 Task: Add an event with the title Second Presentation Finalization and Rehearsal Session, date '2024/05/25', time 9:40 AM to 11:40 AMand add a description: The Sales Techniques training session is a comprehensive and interactive workshop designed to equip sales professionals with effective strategies, skills, and tactics to enhance their sales performance and achieve greater success in their roles. This session focuses on developing a deep understanding of customer needs, building strong relationships, and closing deals through persuasive and customer-centric approaches., put the event into Red category . Add location for the event as: 123 Calle Serrano, Madrid, Spain, logged in from the account softage.9@softage.netand send the event invitation to softage.4@softage.net with CC to  softage.5@softage.net. Set a reminder for the event 1 hour before
Action: Mouse moved to (119, 149)
Screenshot: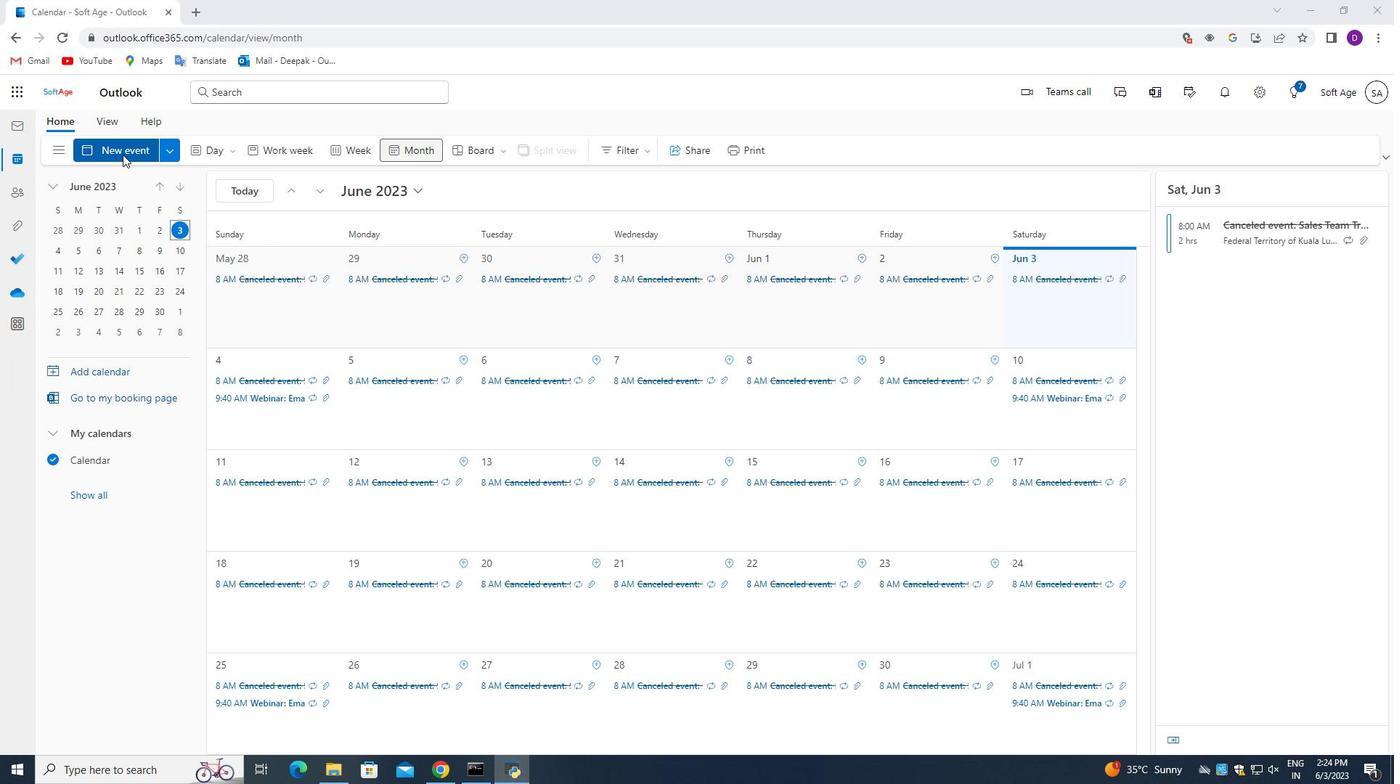 
Action: Mouse pressed left at (119, 149)
Screenshot: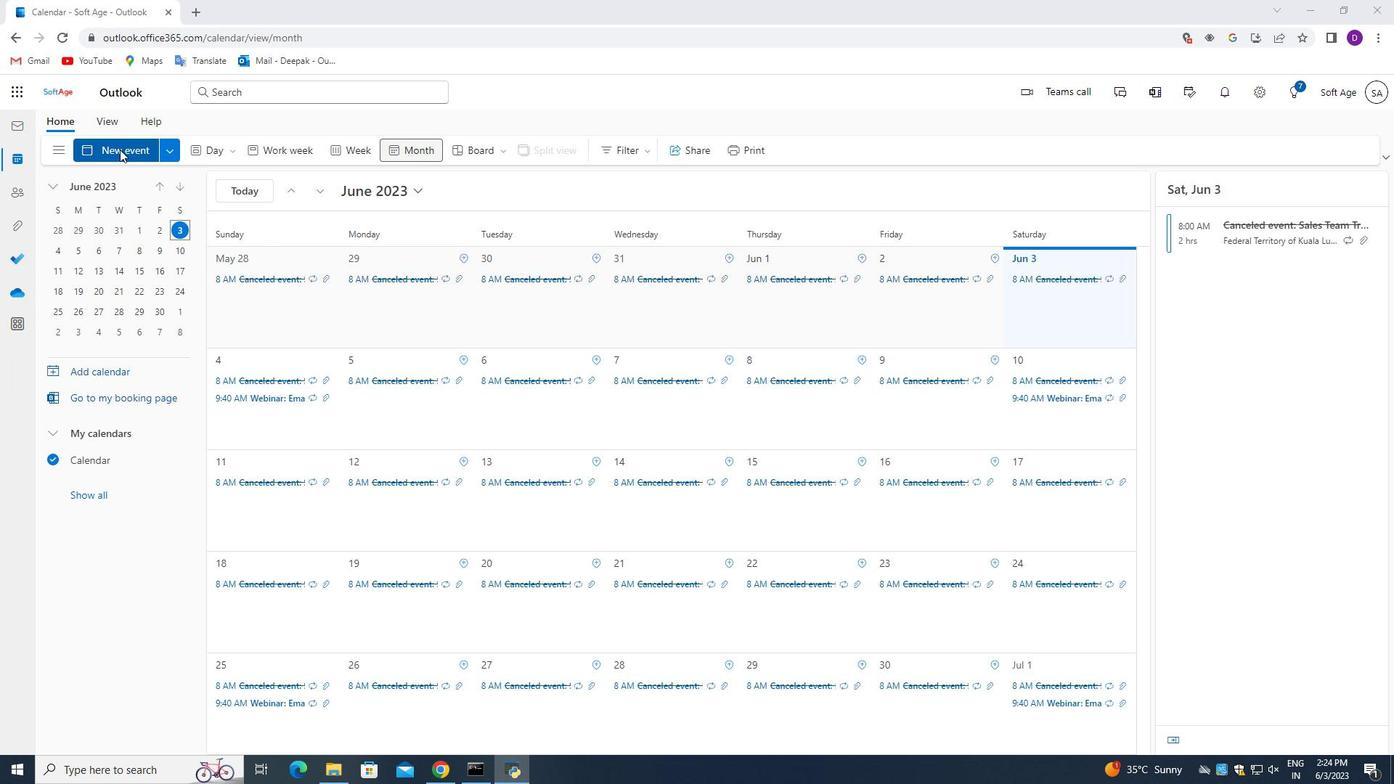 
Action: Mouse moved to (469, 557)
Screenshot: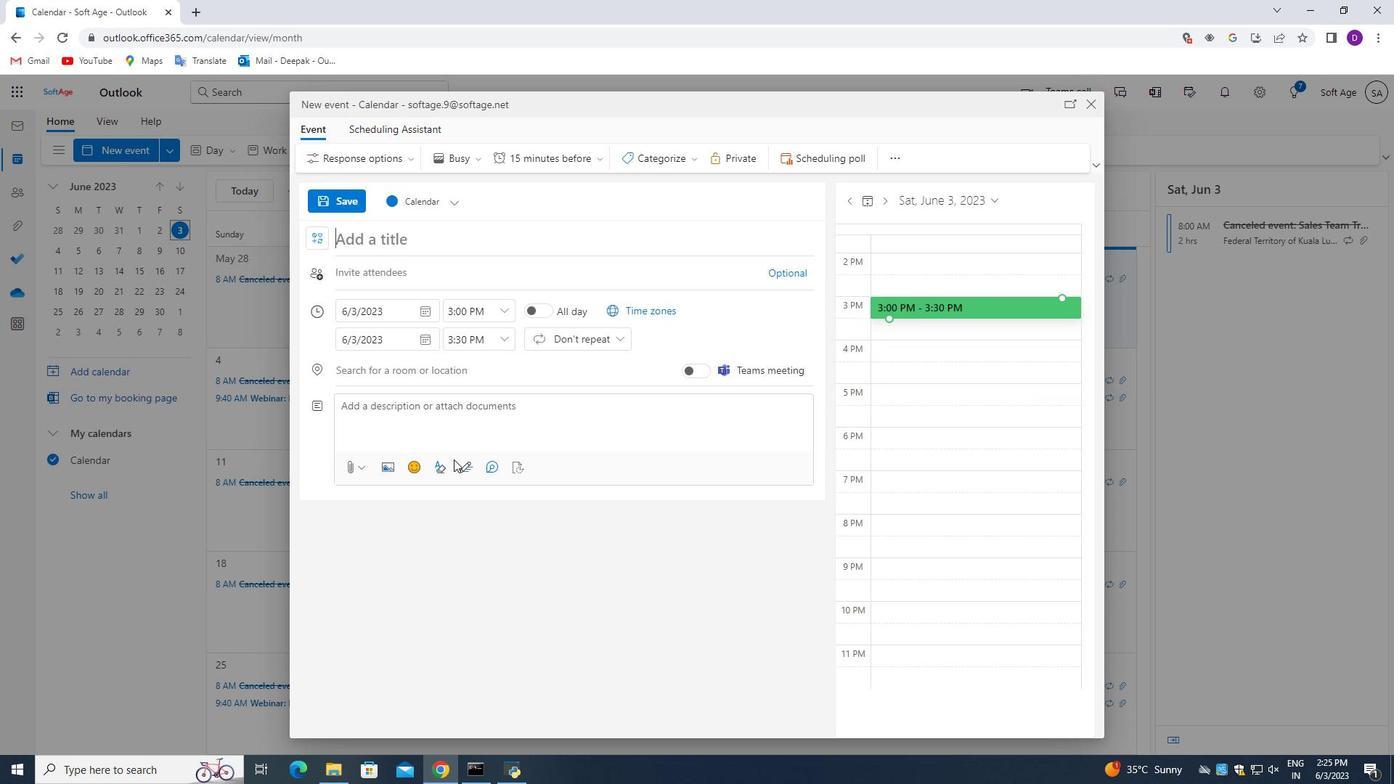 
Action: Key pressed <Key.shift_r>Sc<Key.backspace>econd<Key.space><Key.shift>Presentation<Key.space><Key.shift_r>Finalization<Key.space>and<Key.space><Key.shift_r>Rehearsal<Key.space><Key.shift_r>Session
Screenshot: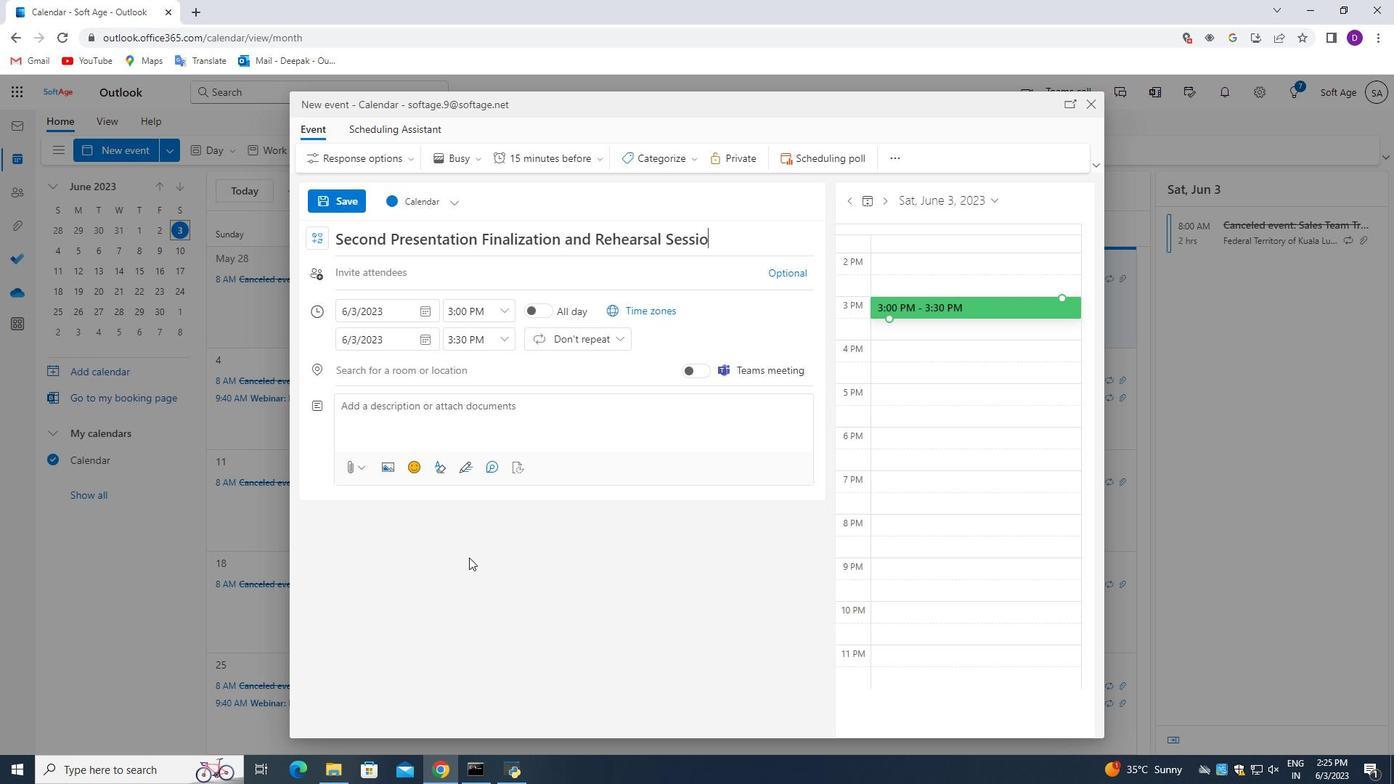 
Action: Mouse moved to (422, 314)
Screenshot: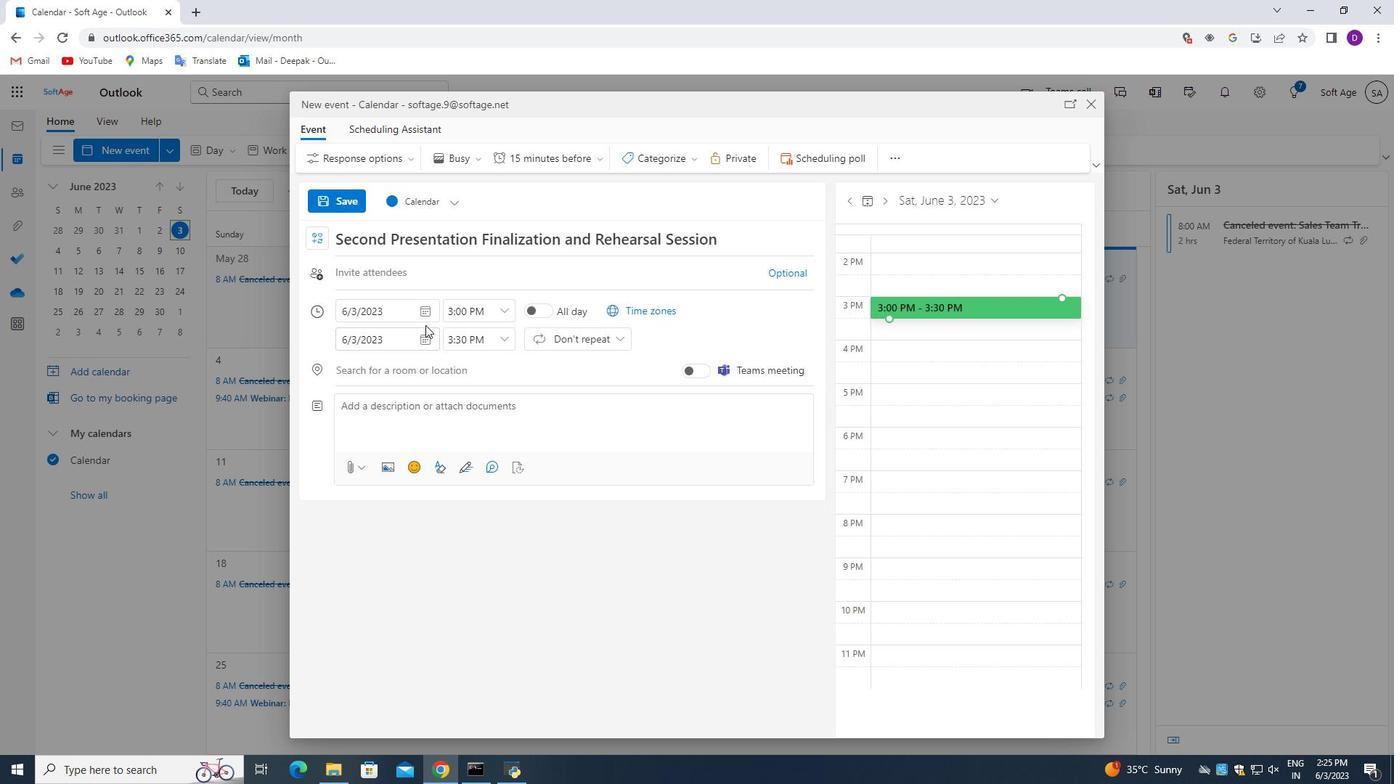 
Action: Mouse pressed left at (422, 314)
Screenshot: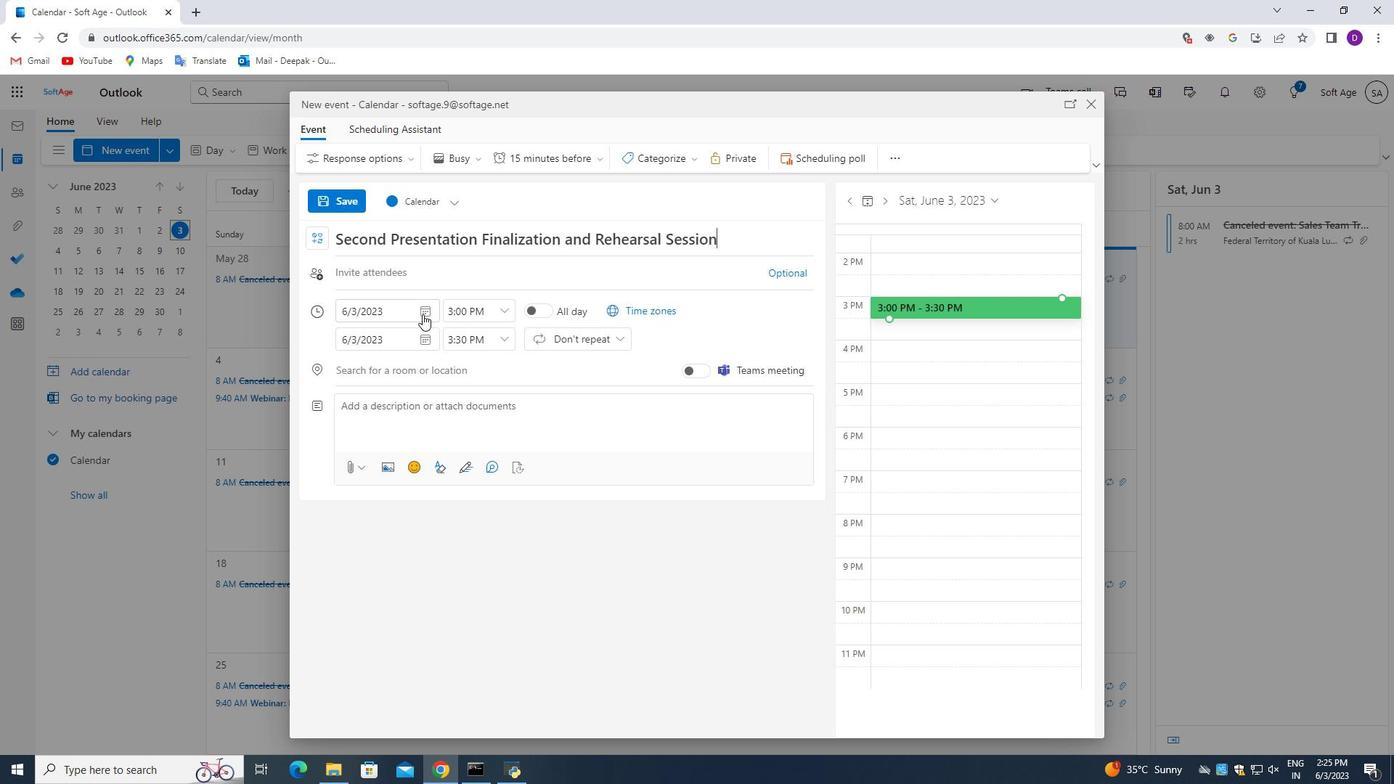 
Action: Mouse moved to (386, 343)
Screenshot: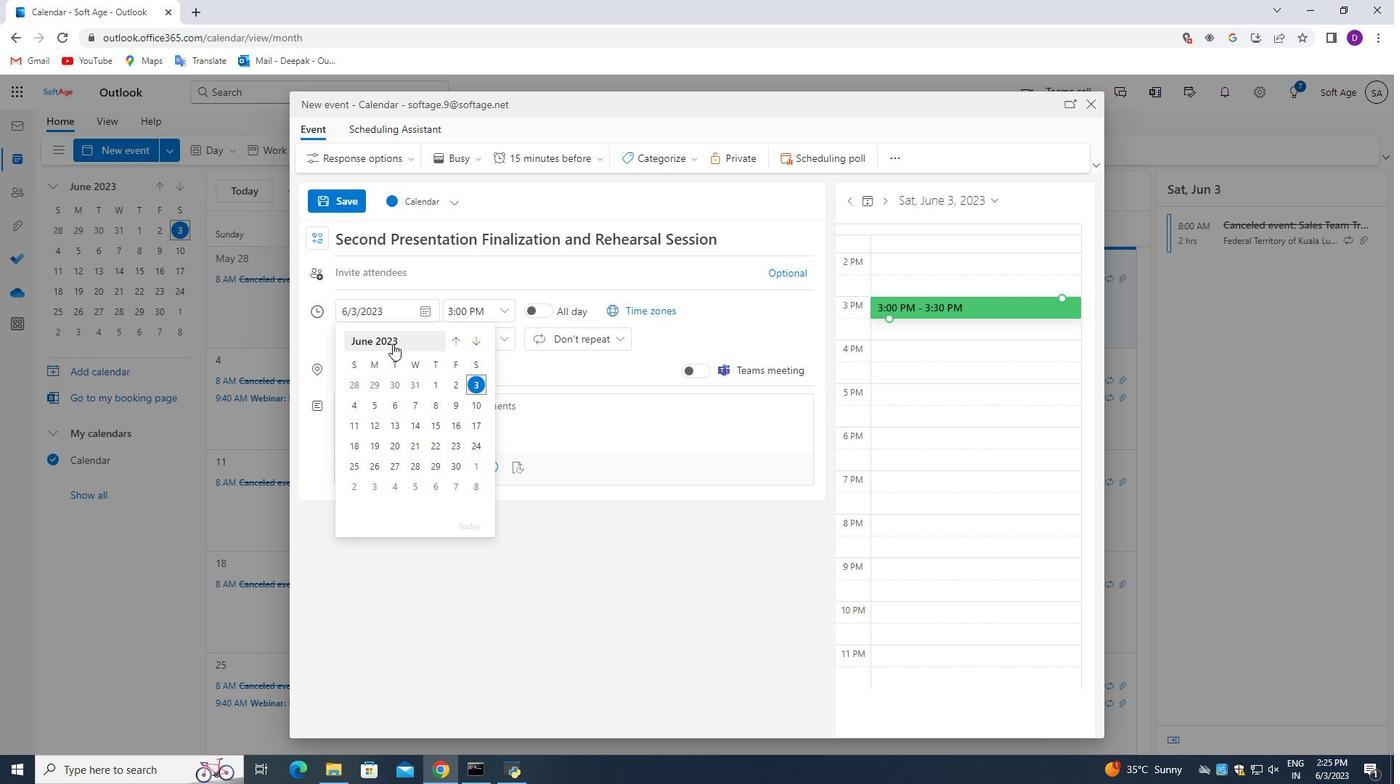 
Action: Mouse pressed left at (386, 343)
Screenshot: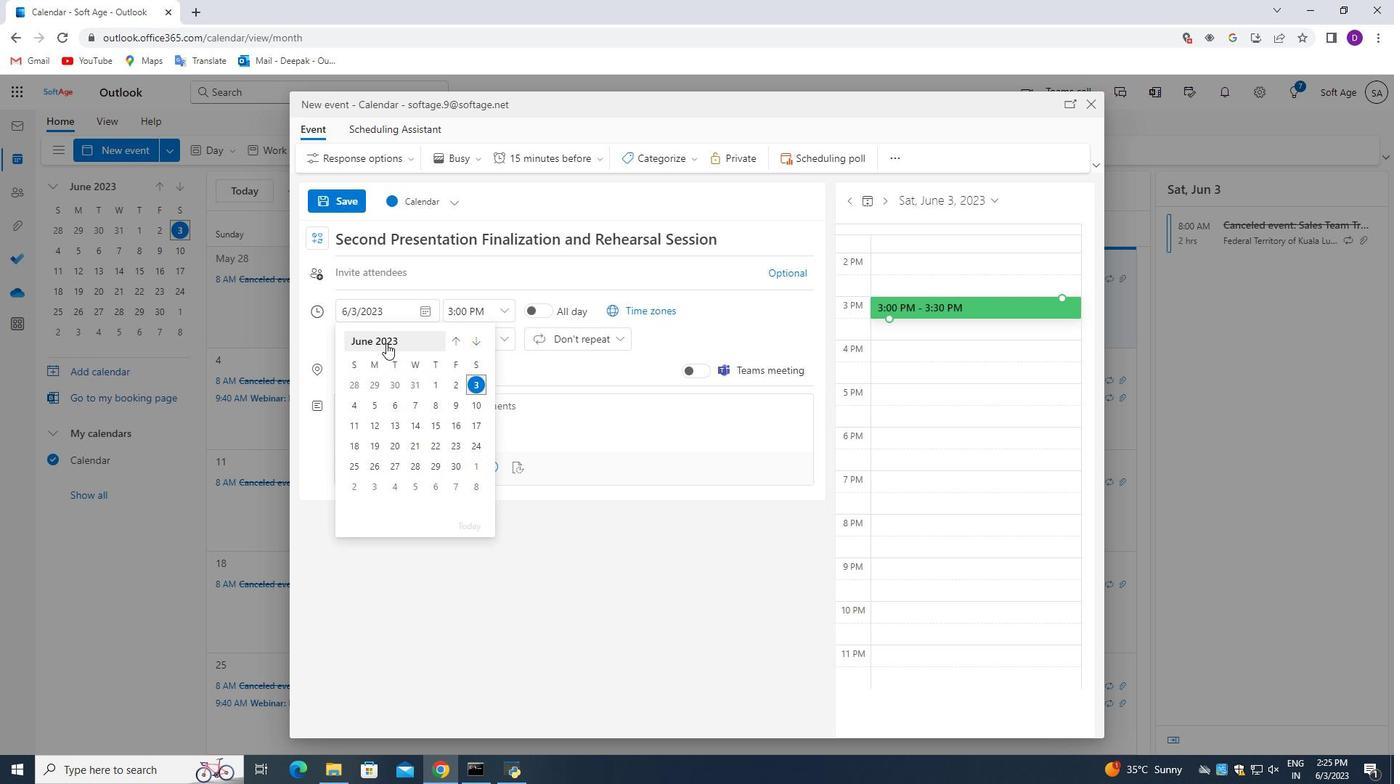 
Action: Mouse moved to (471, 349)
Screenshot: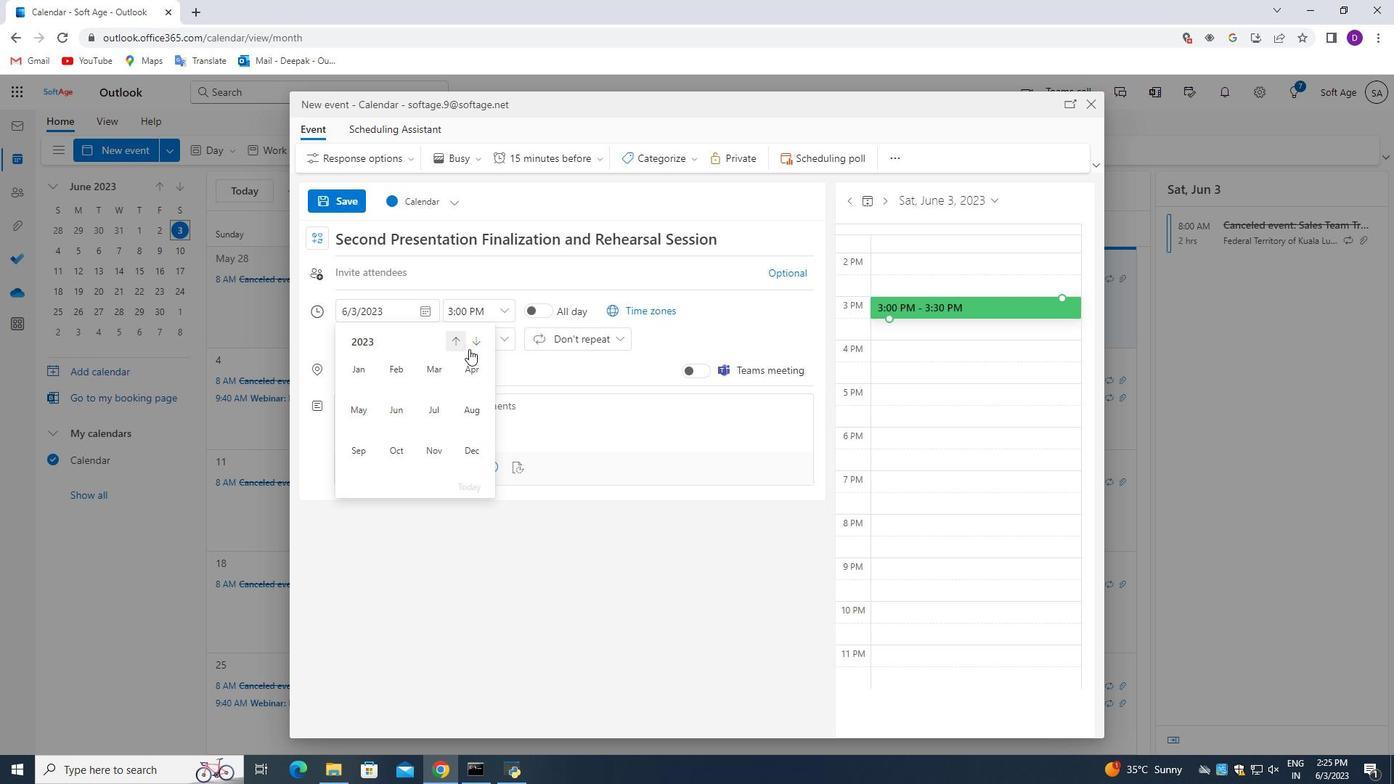 
Action: Mouse pressed left at (471, 349)
Screenshot: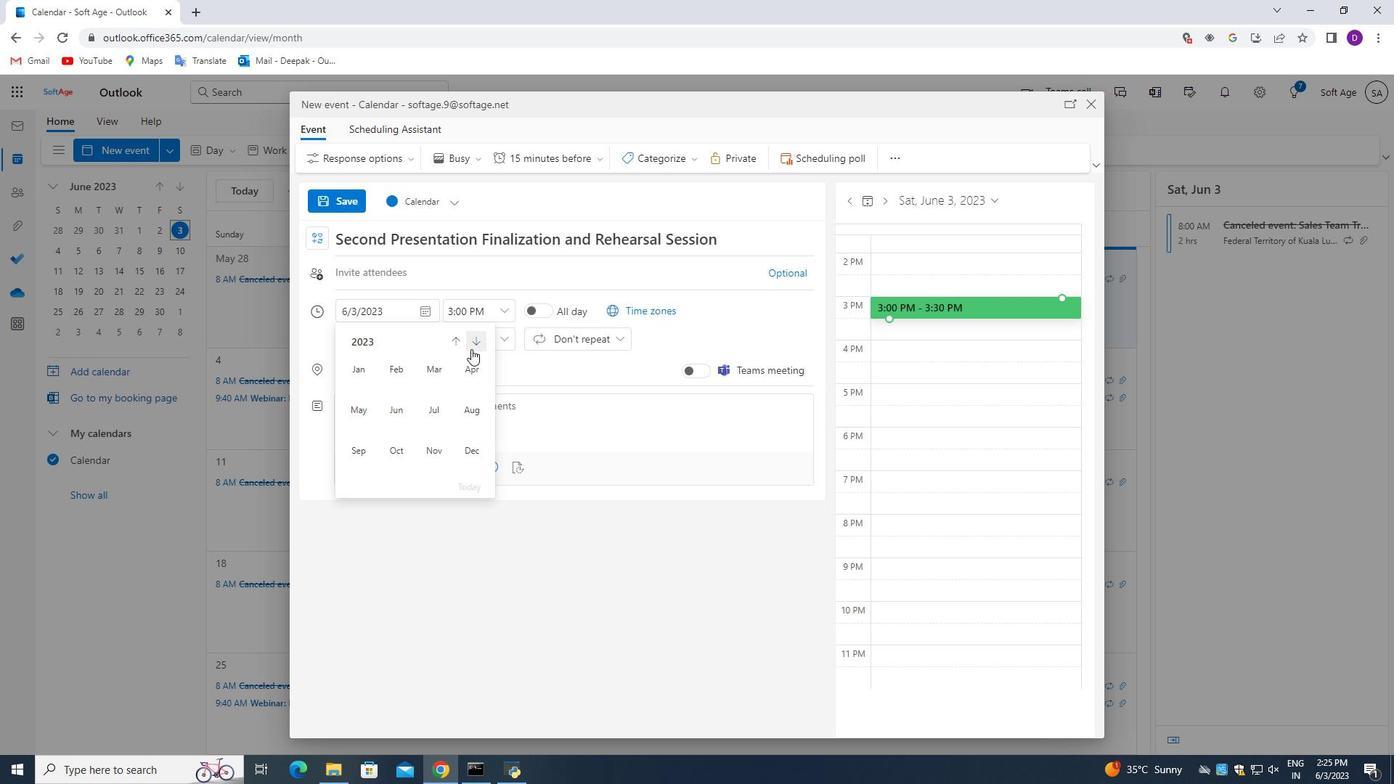 
Action: Mouse moved to (359, 409)
Screenshot: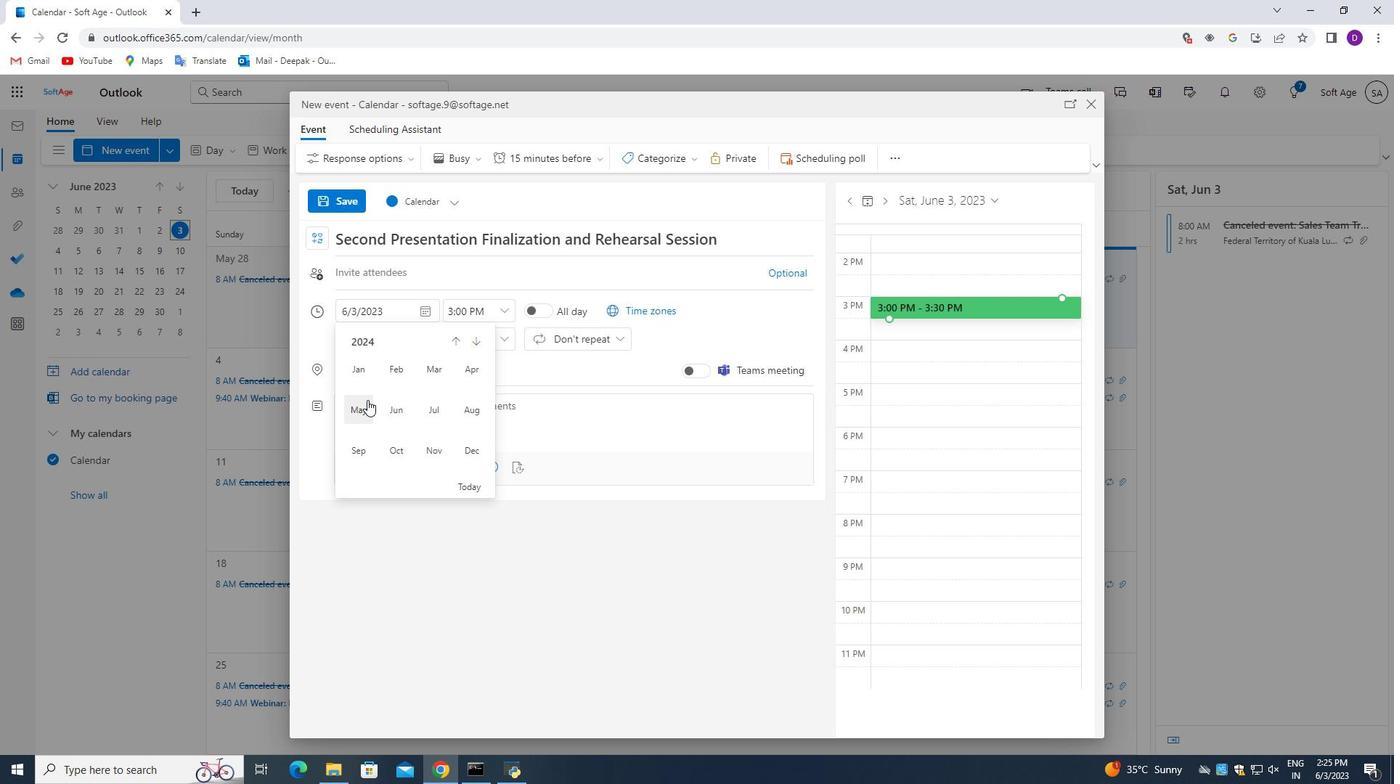 
Action: Mouse pressed left at (359, 409)
Screenshot: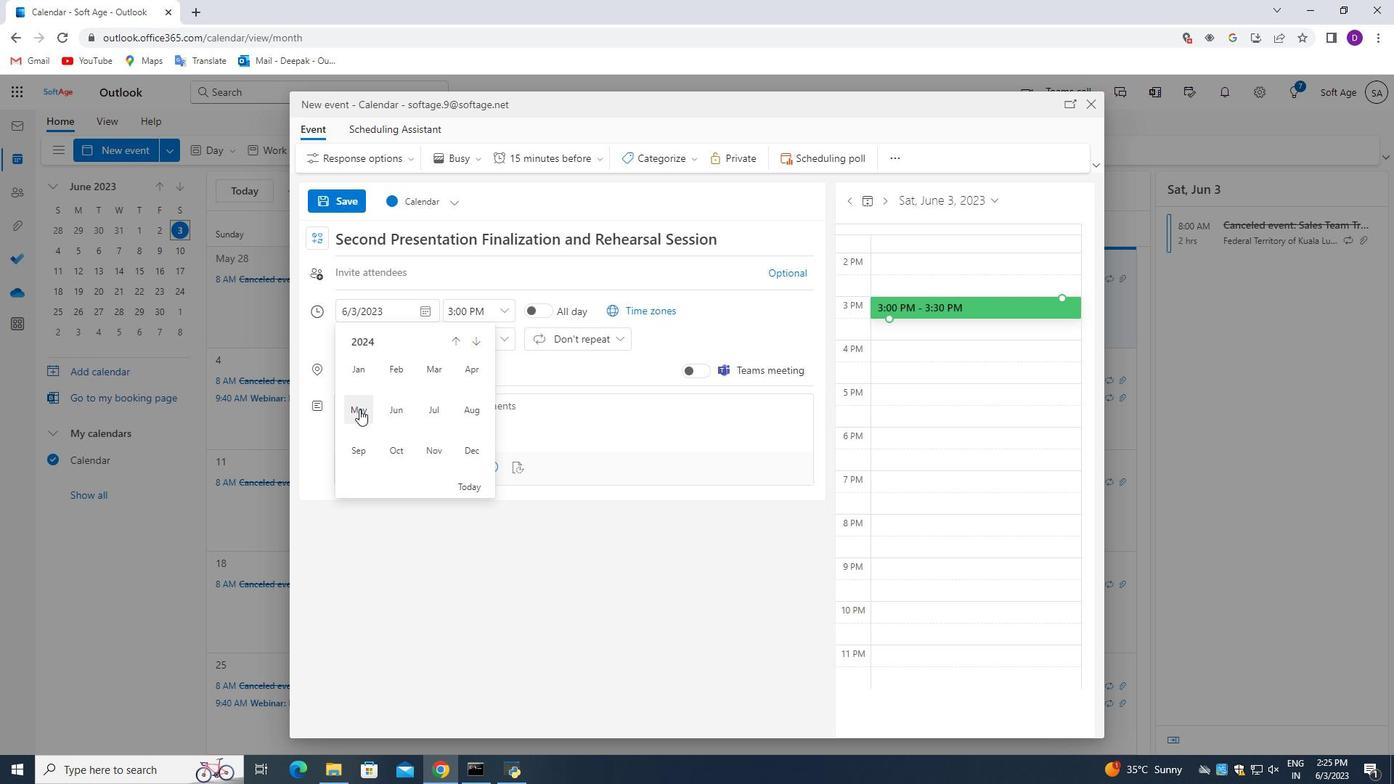 
Action: Mouse moved to (471, 447)
Screenshot: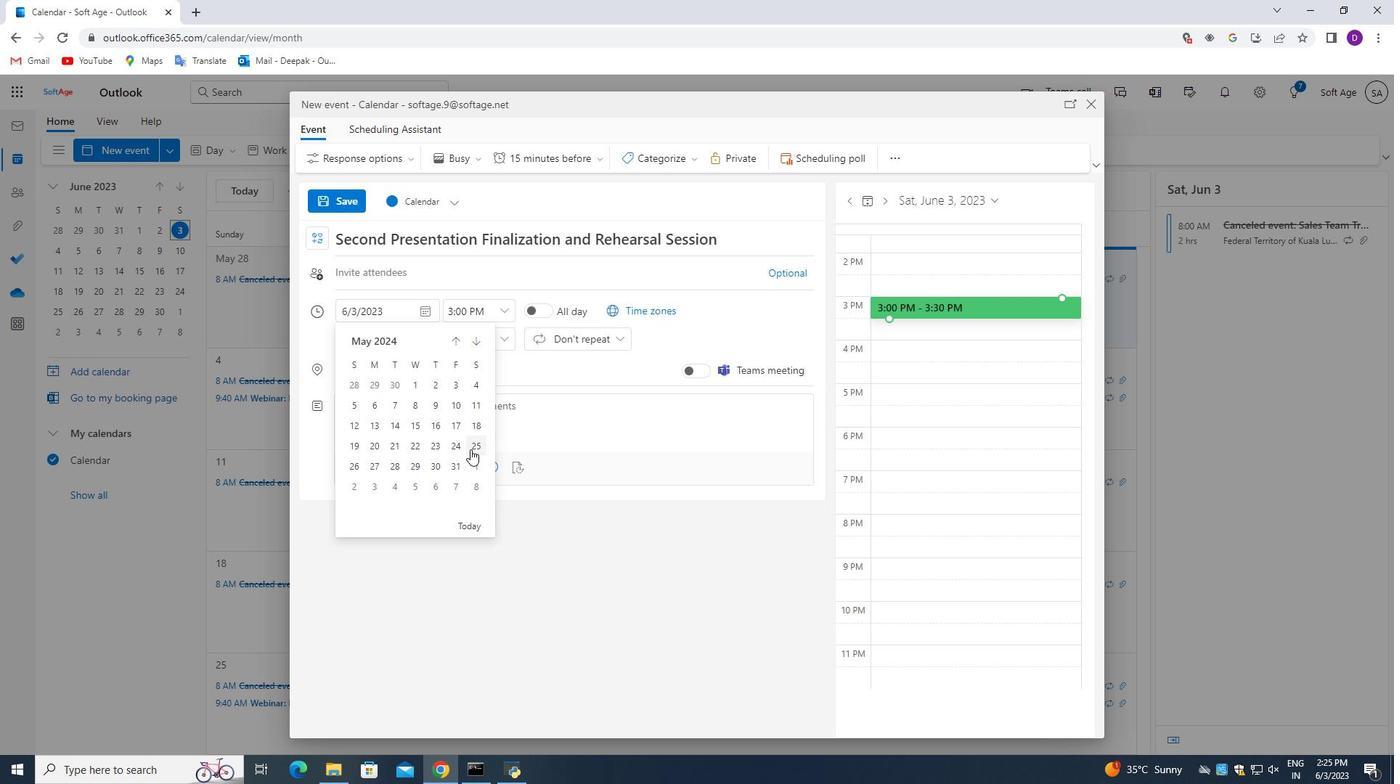 
Action: Mouse pressed left at (471, 447)
Screenshot: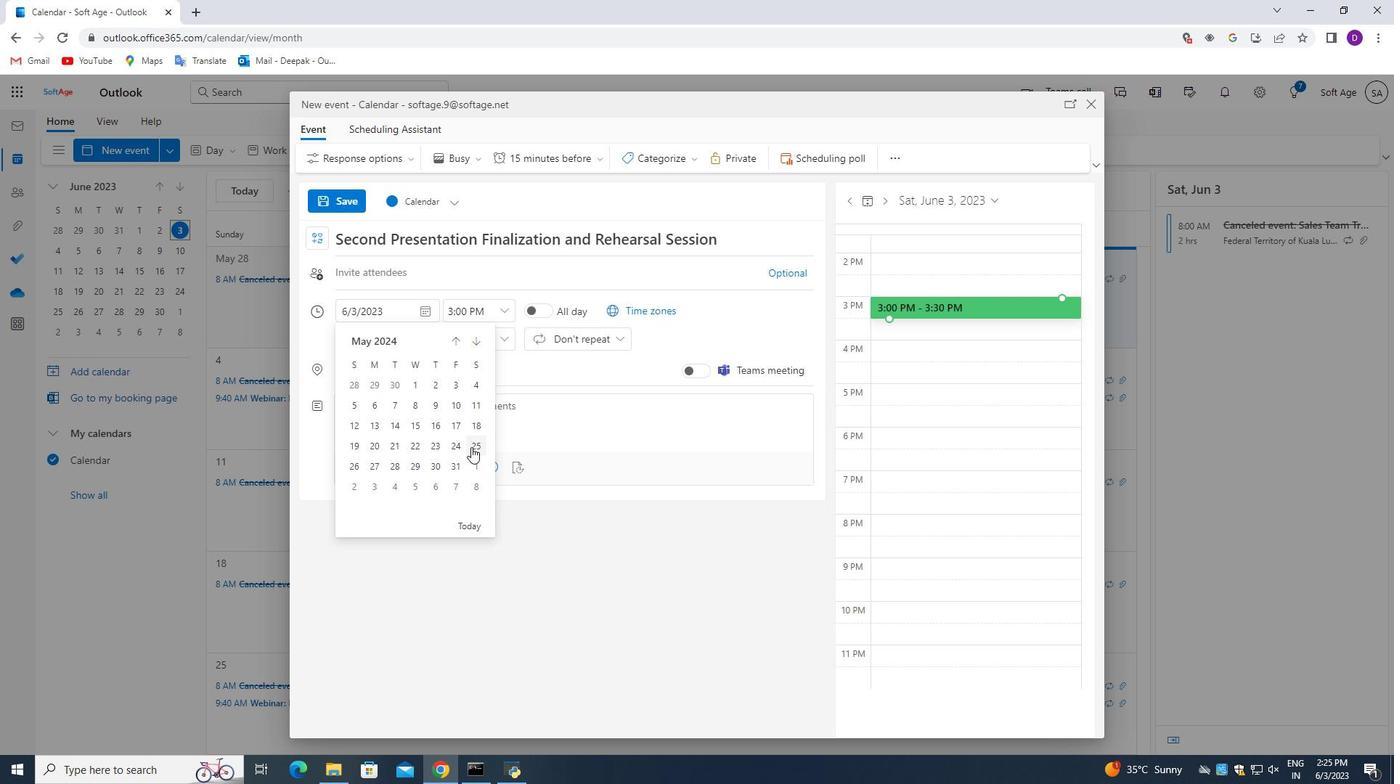 
Action: Mouse moved to (459, 312)
Screenshot: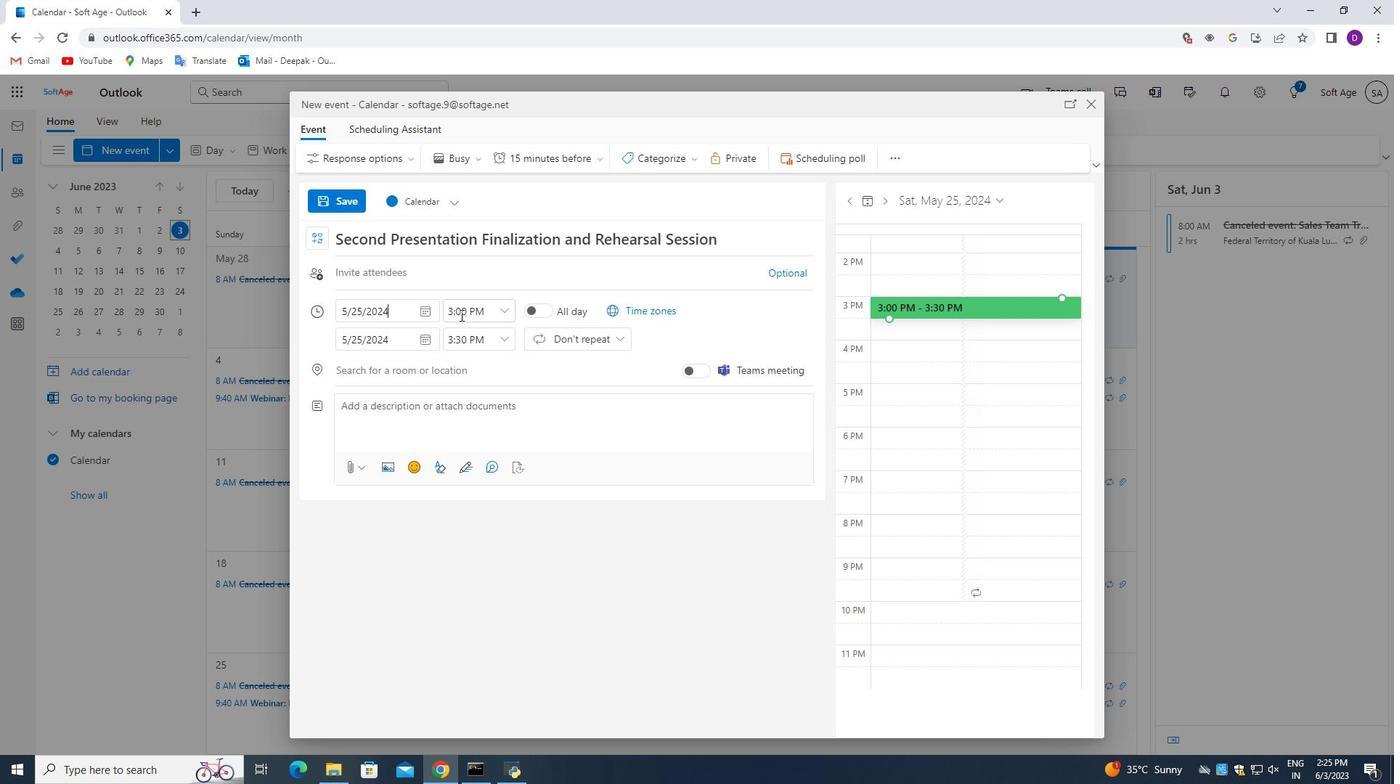 
Action: Mouse pressed left at (459, 312)
Screenshot: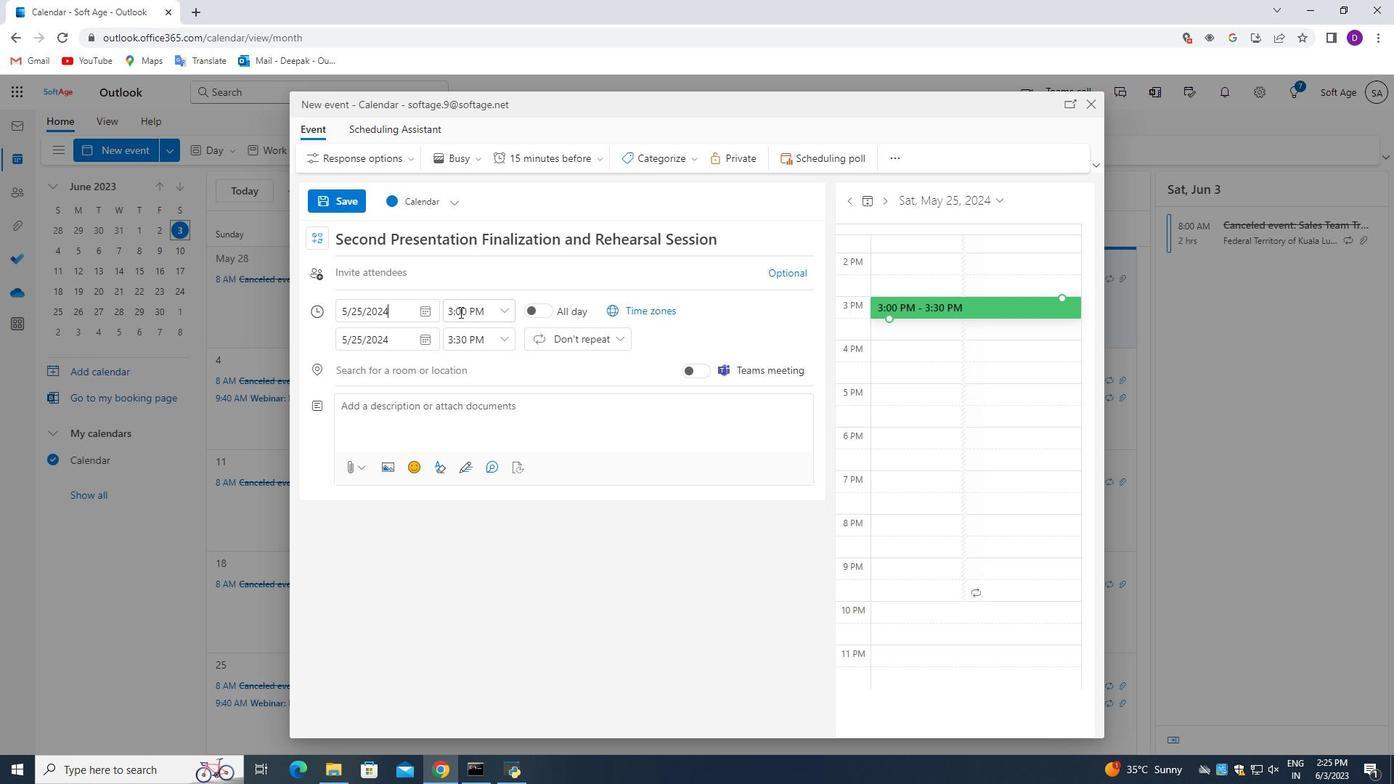 
Action: Mouse moved to (453, 312)
Screenshot: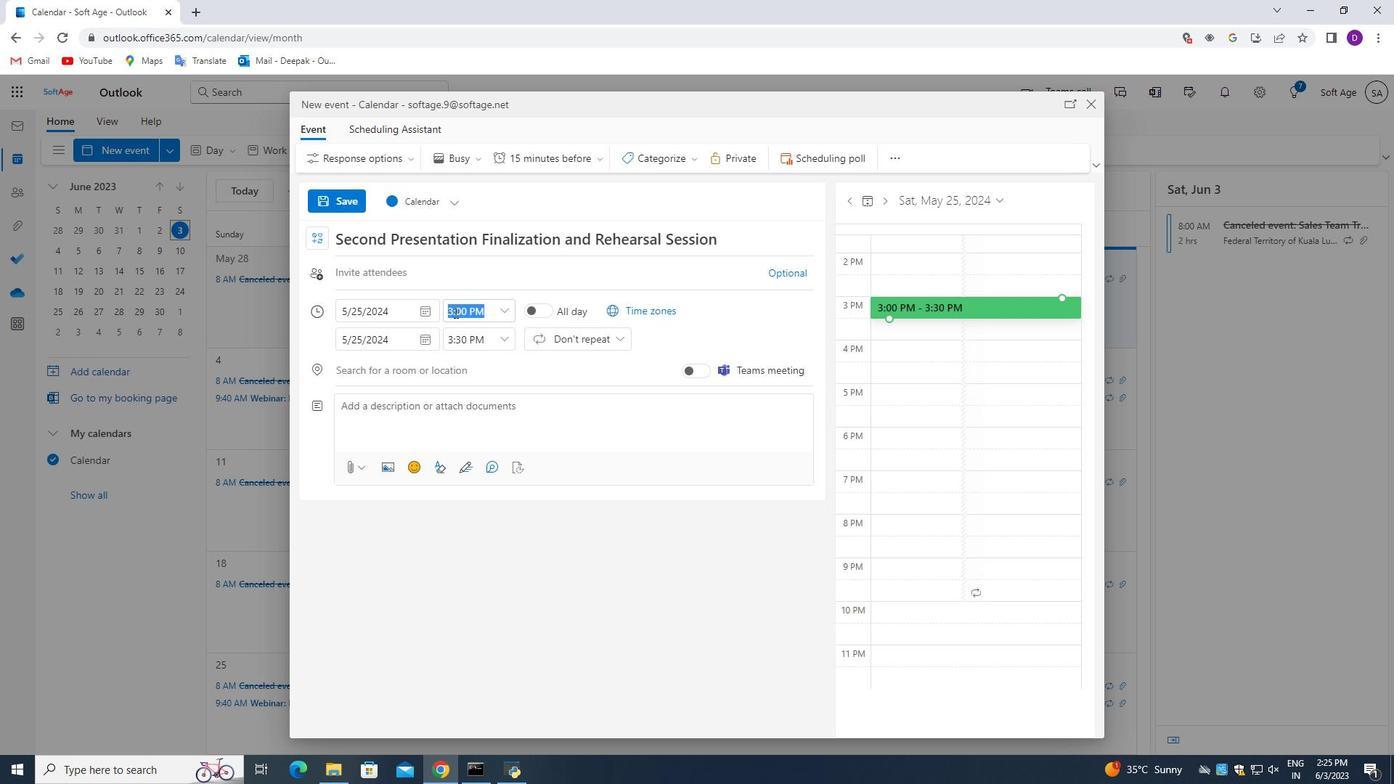 
Action: Mouse pressed left at (453, 312)
Screenshot: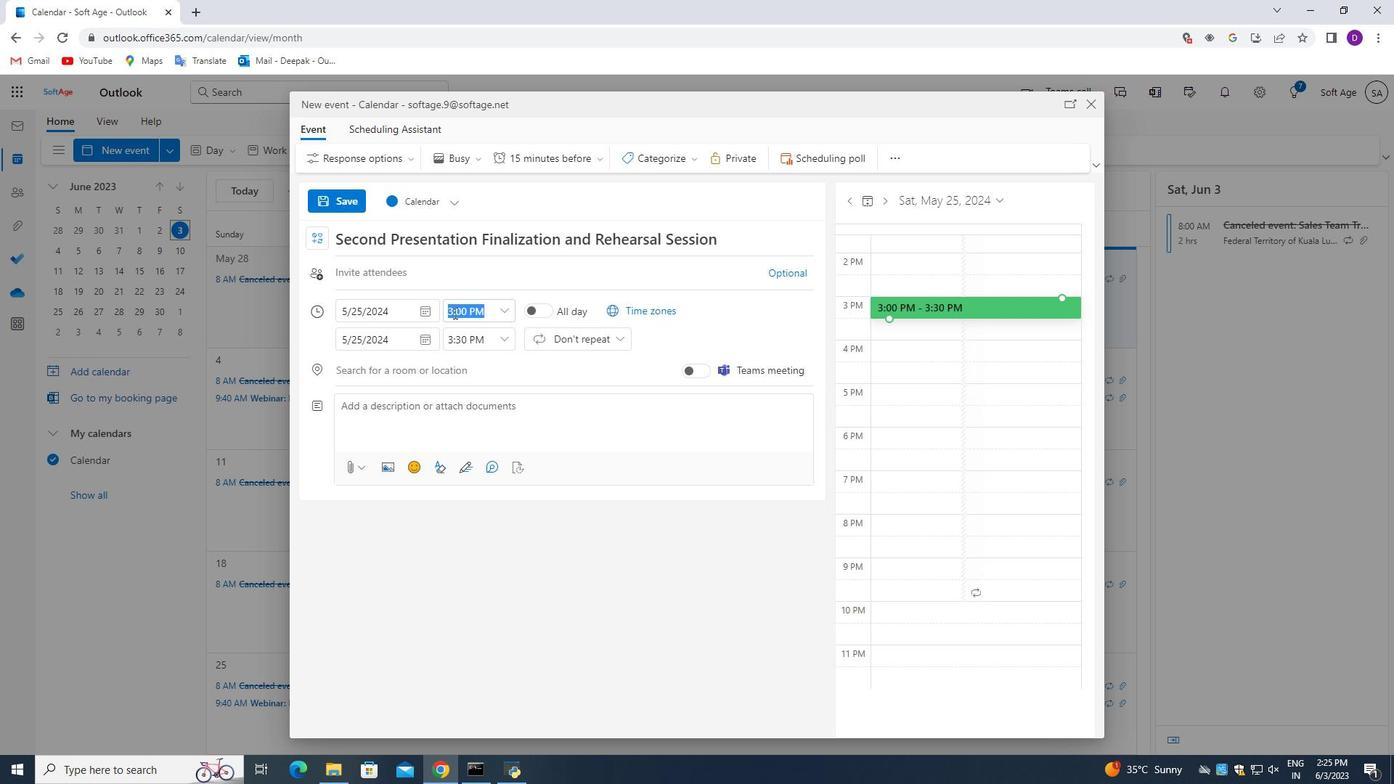 
Action: Mouse moved to (470, 339)
Screenshot: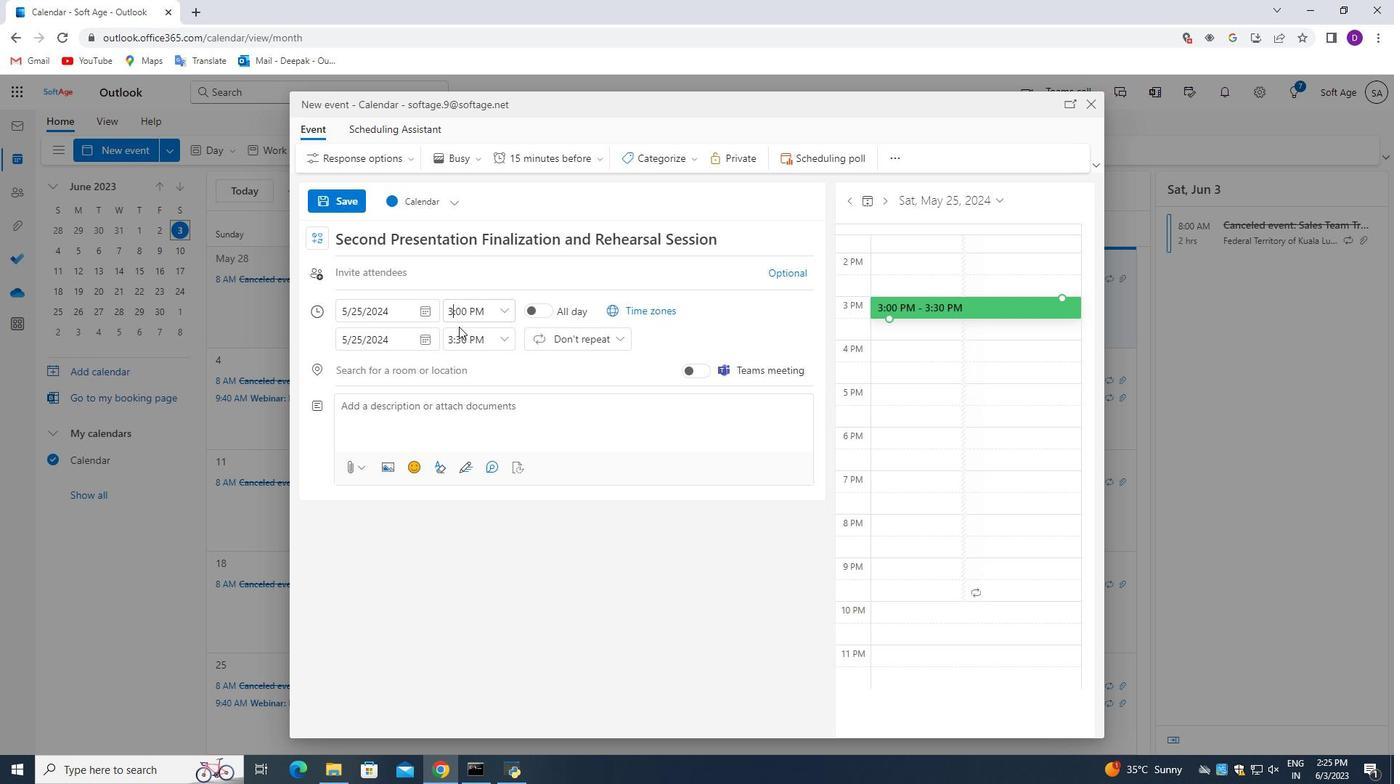 
Action: Key pressed <Key.backspace>9<Key.right><Key.right><Key.right><Key.backspace><Key.backspace>40<Key.right><Key.right><Key.backspace><Key.shift_r>A
Screenshot: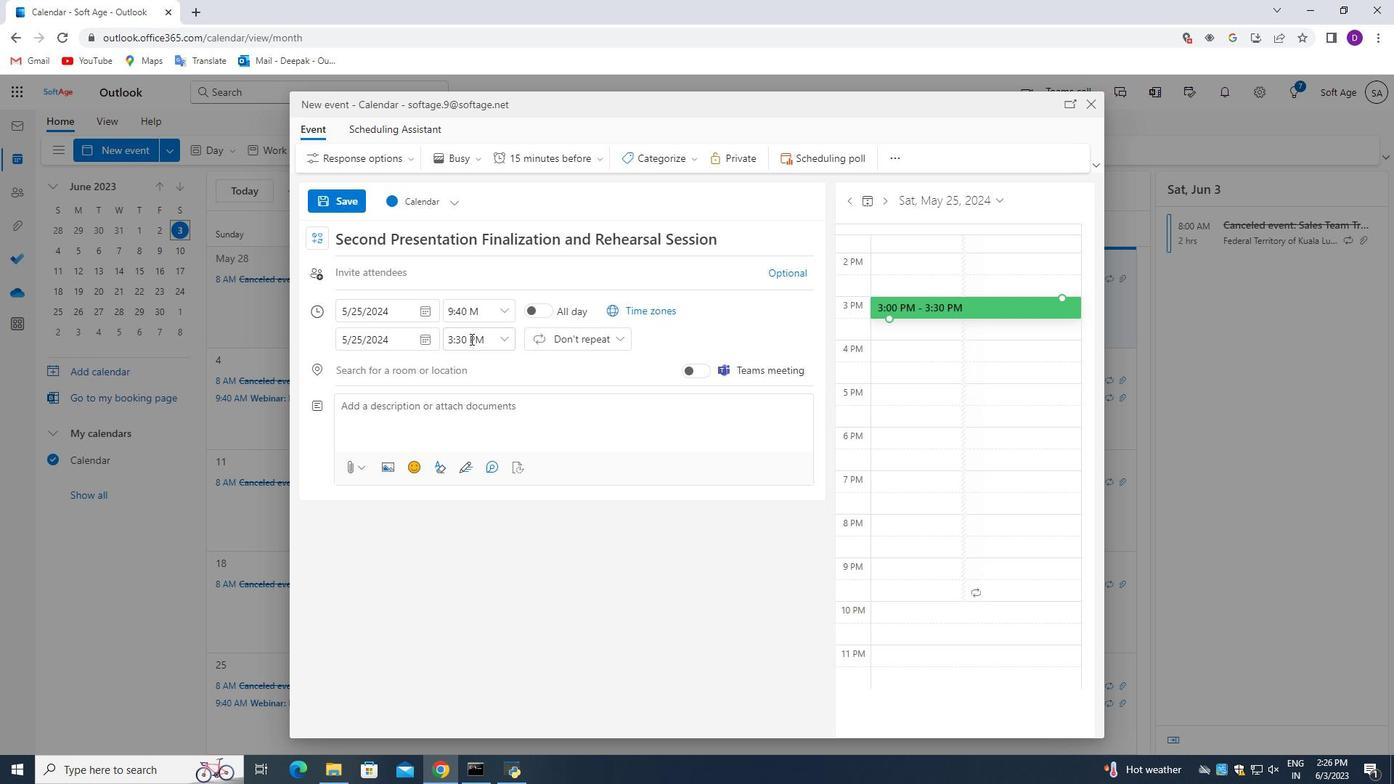 
Action: Mouse moved to (452, 338)
Screenshot: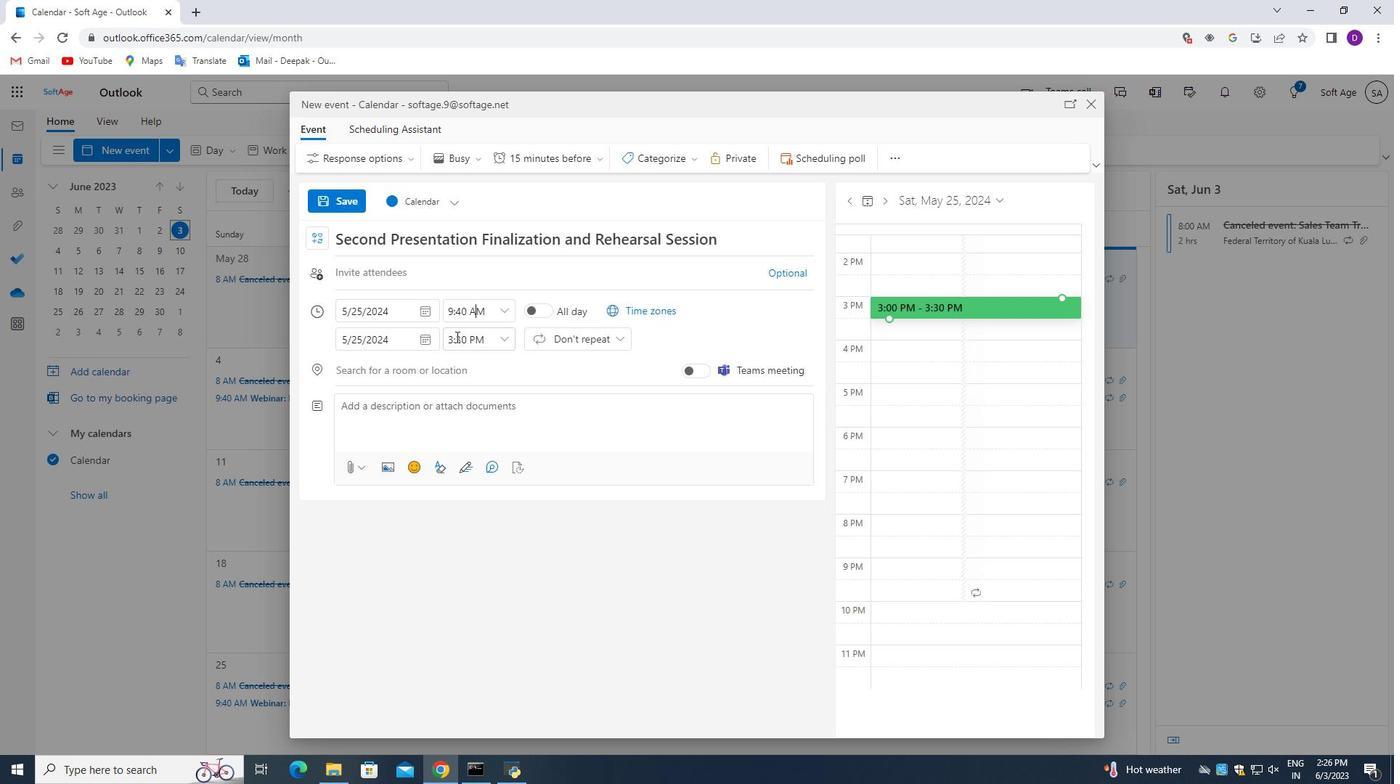 
Action: Mouse pressed left at (452, 338)
Screenshot: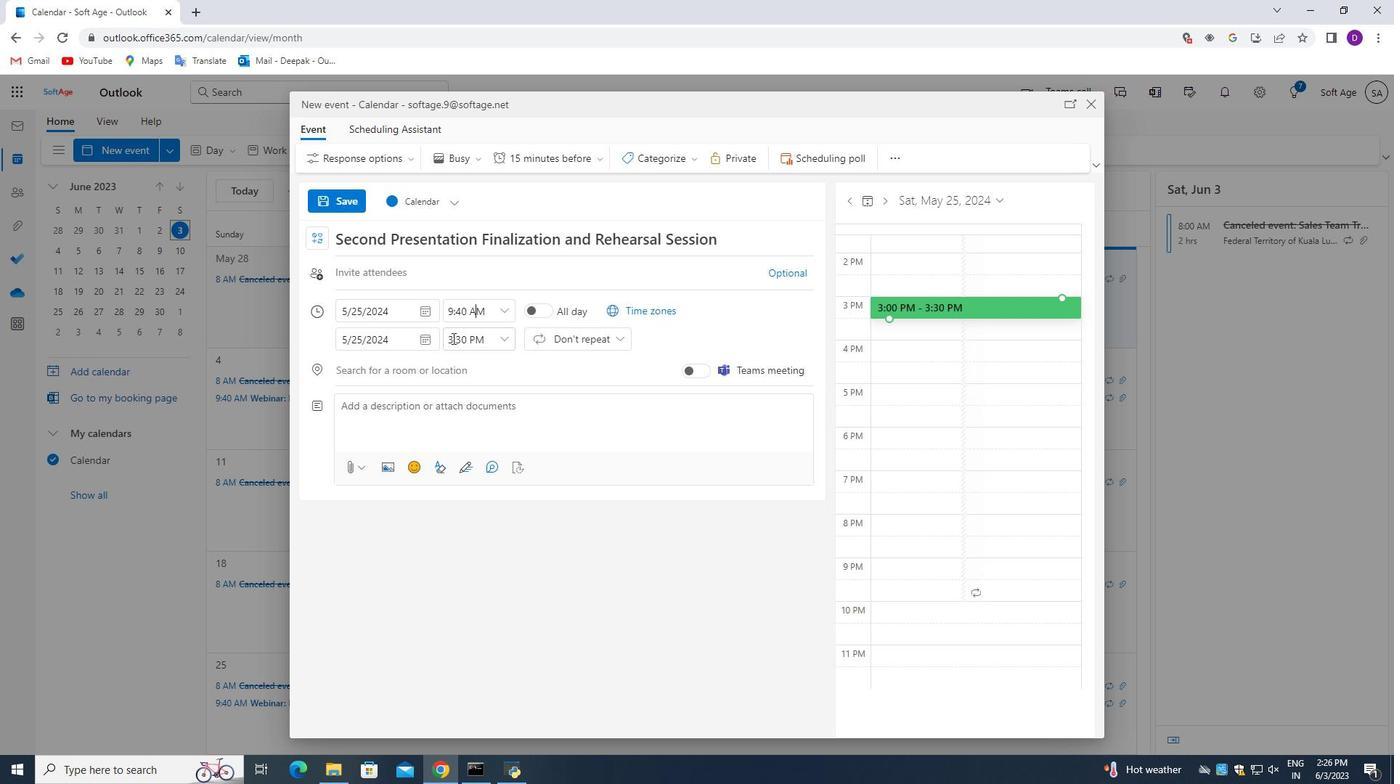 
Action: Mouse pressed left at (452, 338)
Screenshot: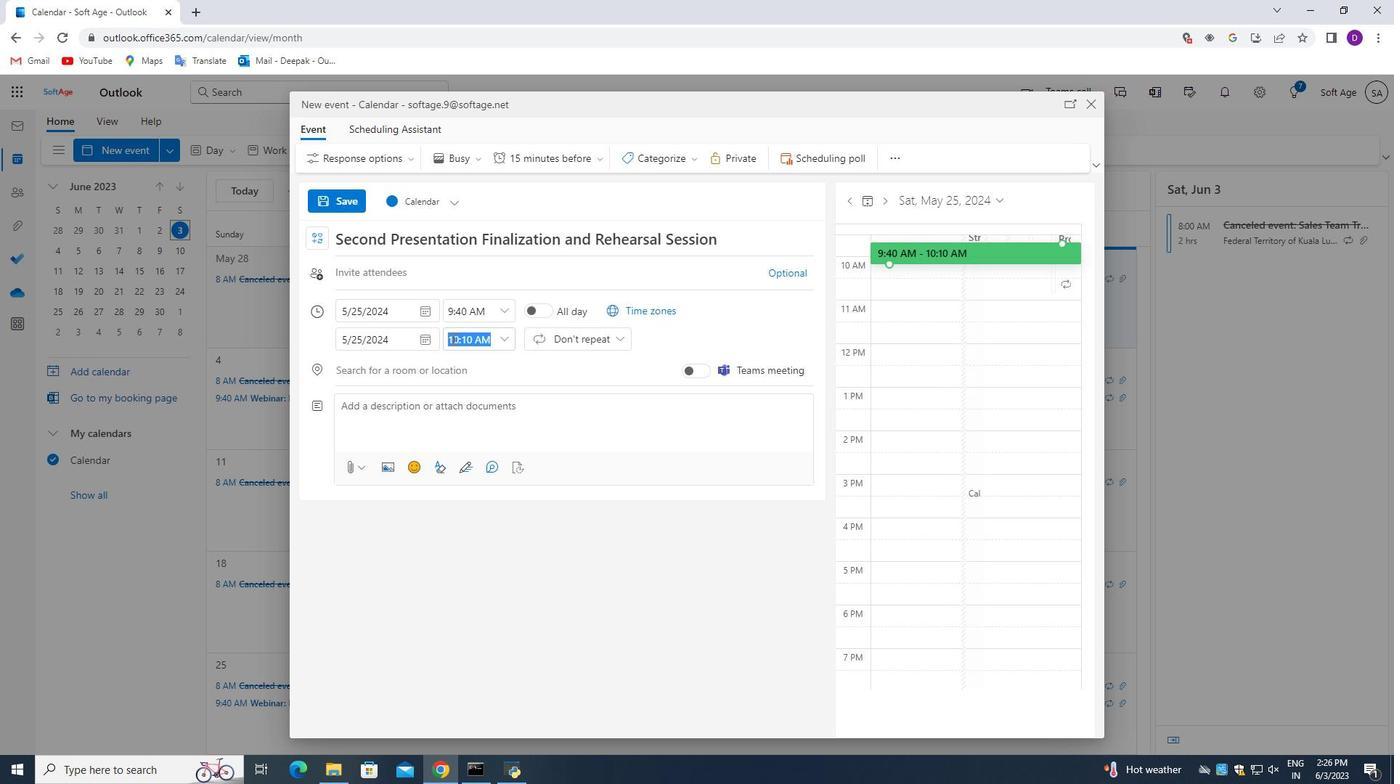 
Action: Mouse moved to (460, 360)
Screenshot: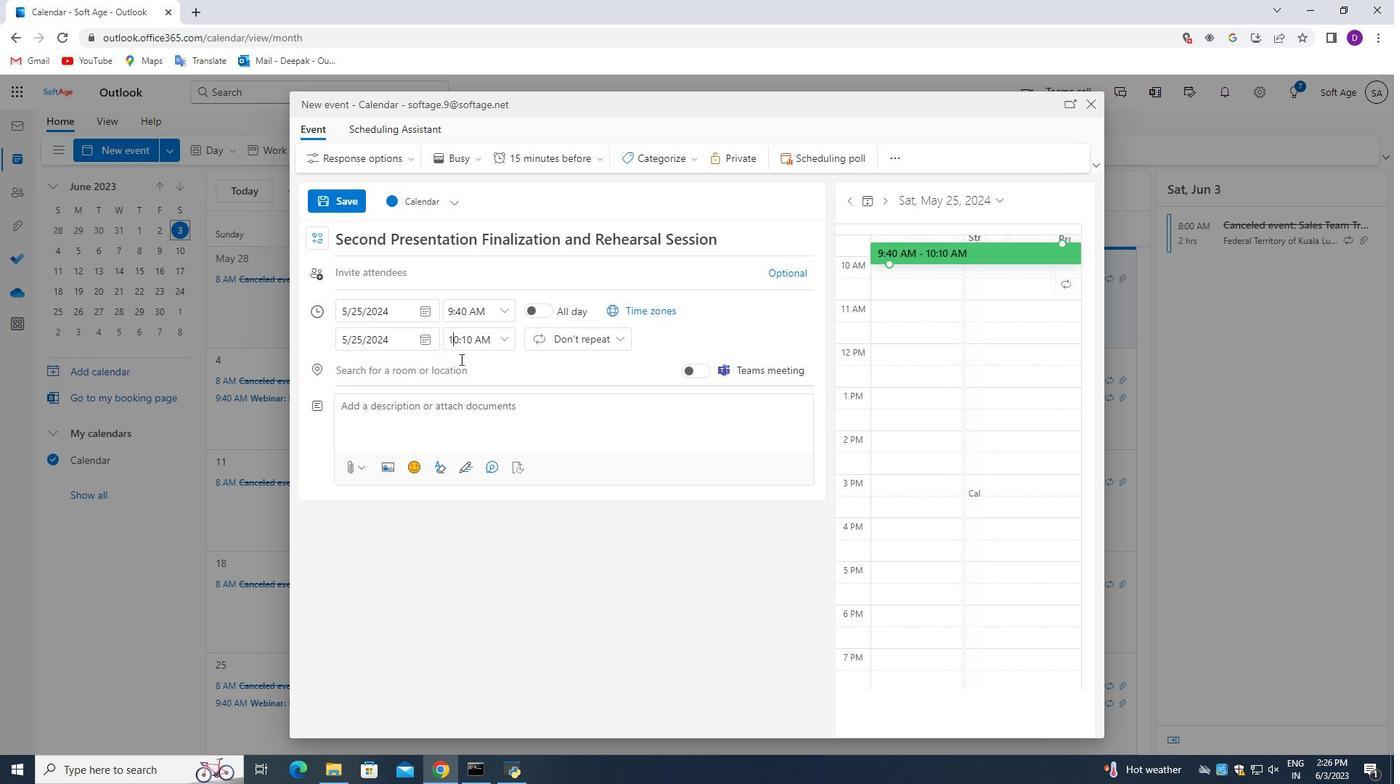
Action: Key pressed <Key.right><Key.backspace>1<Key.right><Key.right><Key.right><Key.backspace><Key.backspace>40
Screenshot: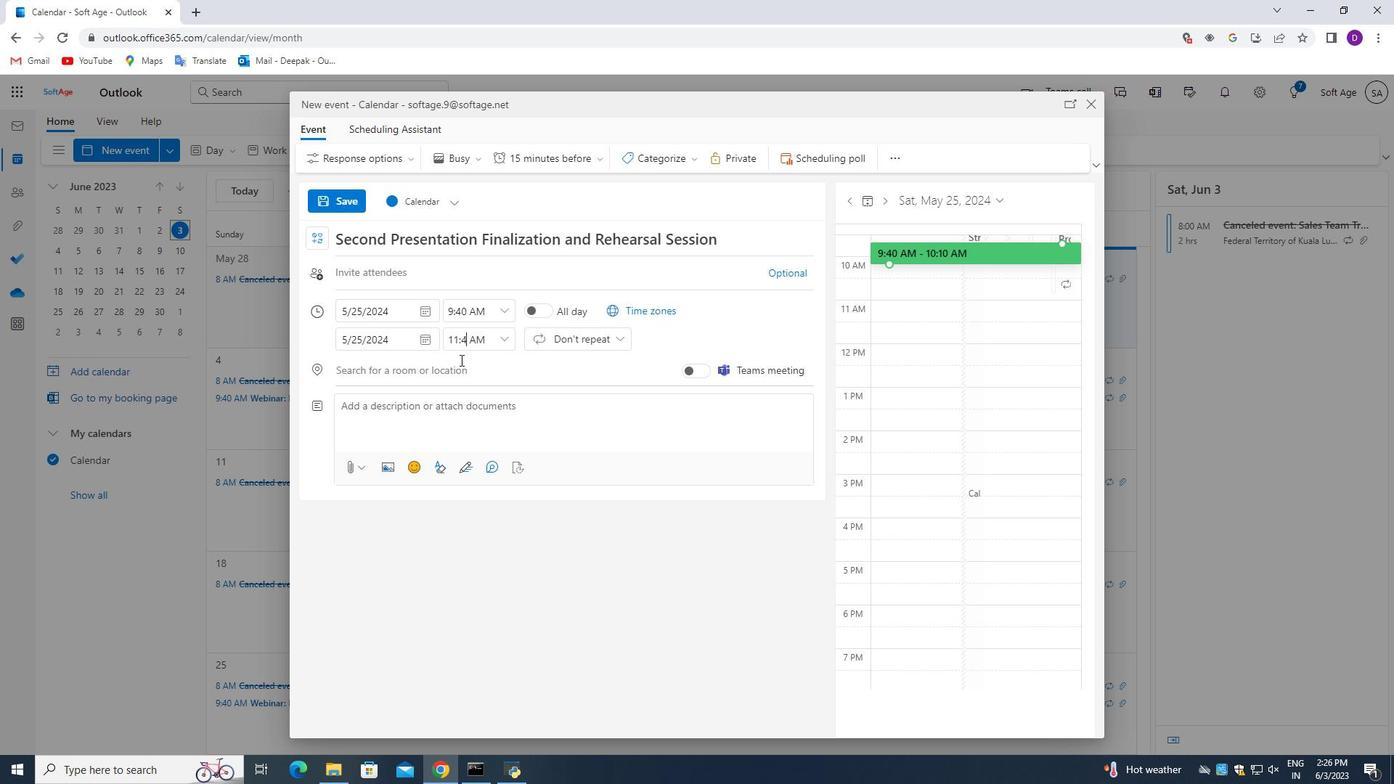 
Action: Mouse moved to (408, 411)
Screenshot: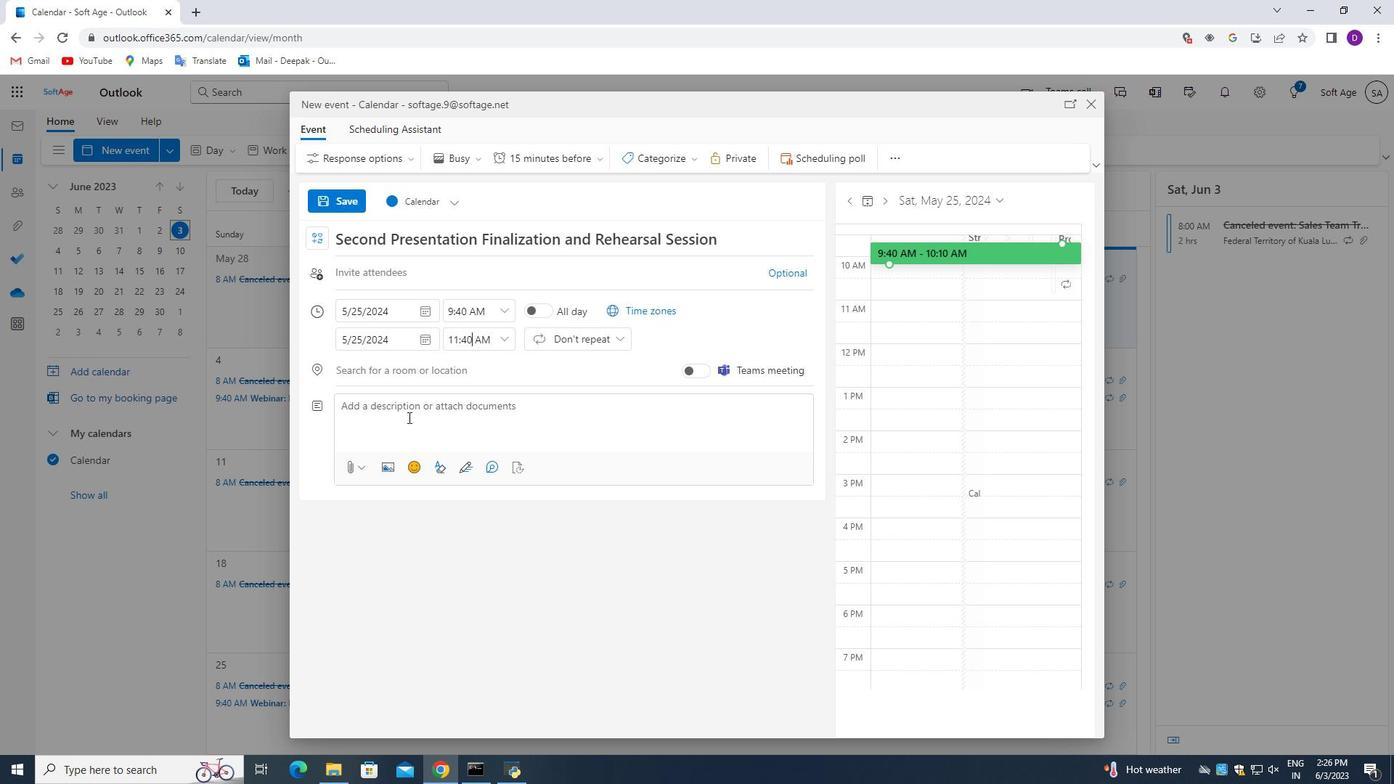 
Action: Mouse pressed left at (408, 411)
Screenshot: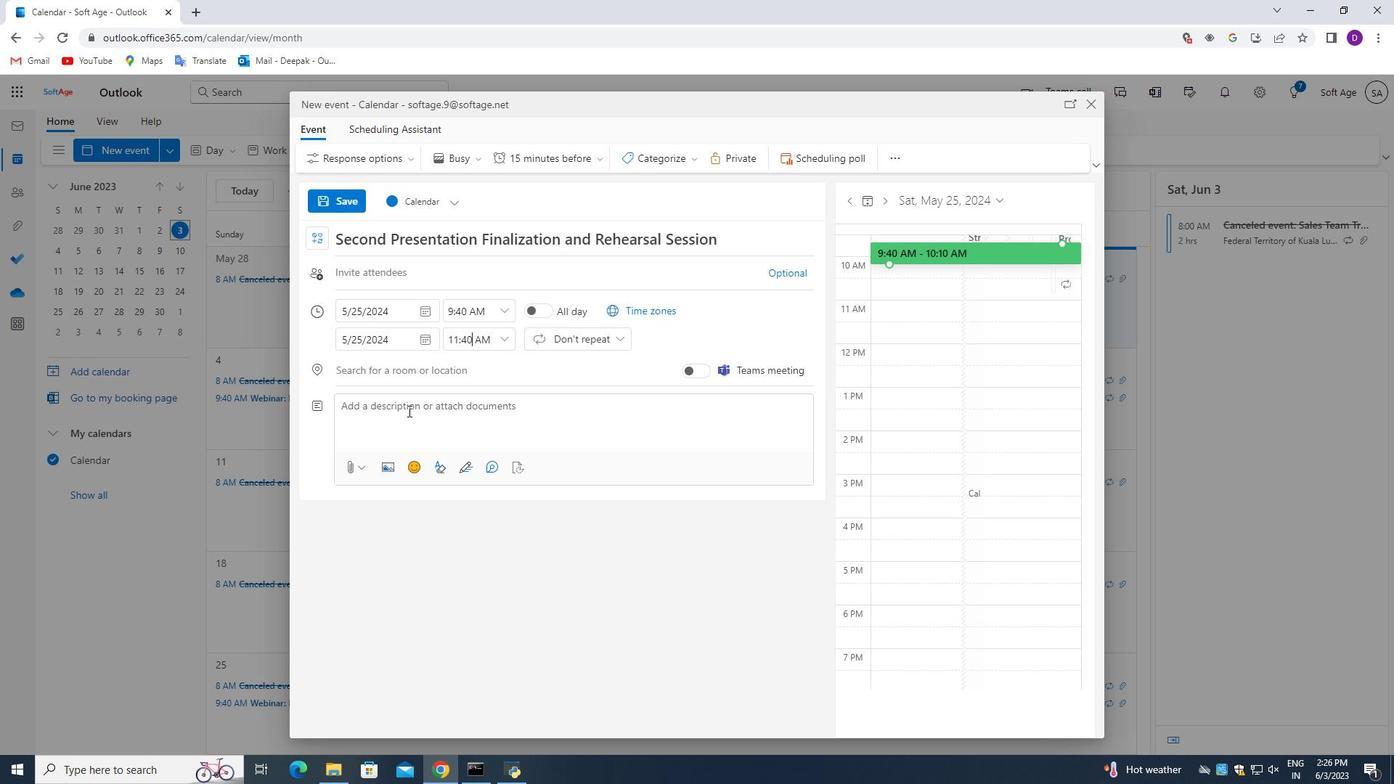 
Action: Mouse moved to (479, 662)
Screenshot: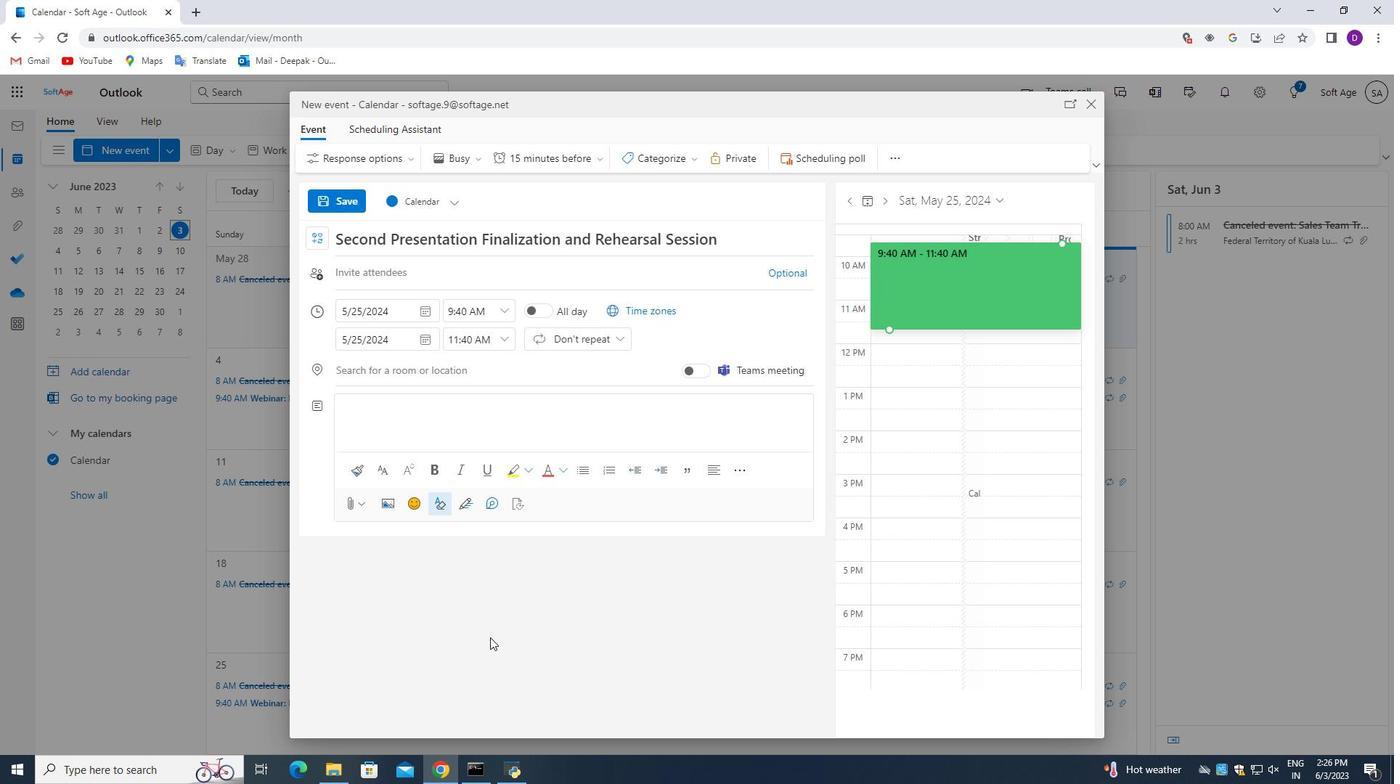 
Action: Key pressed <Key.shift_r>The<Key.space>
Screenshot: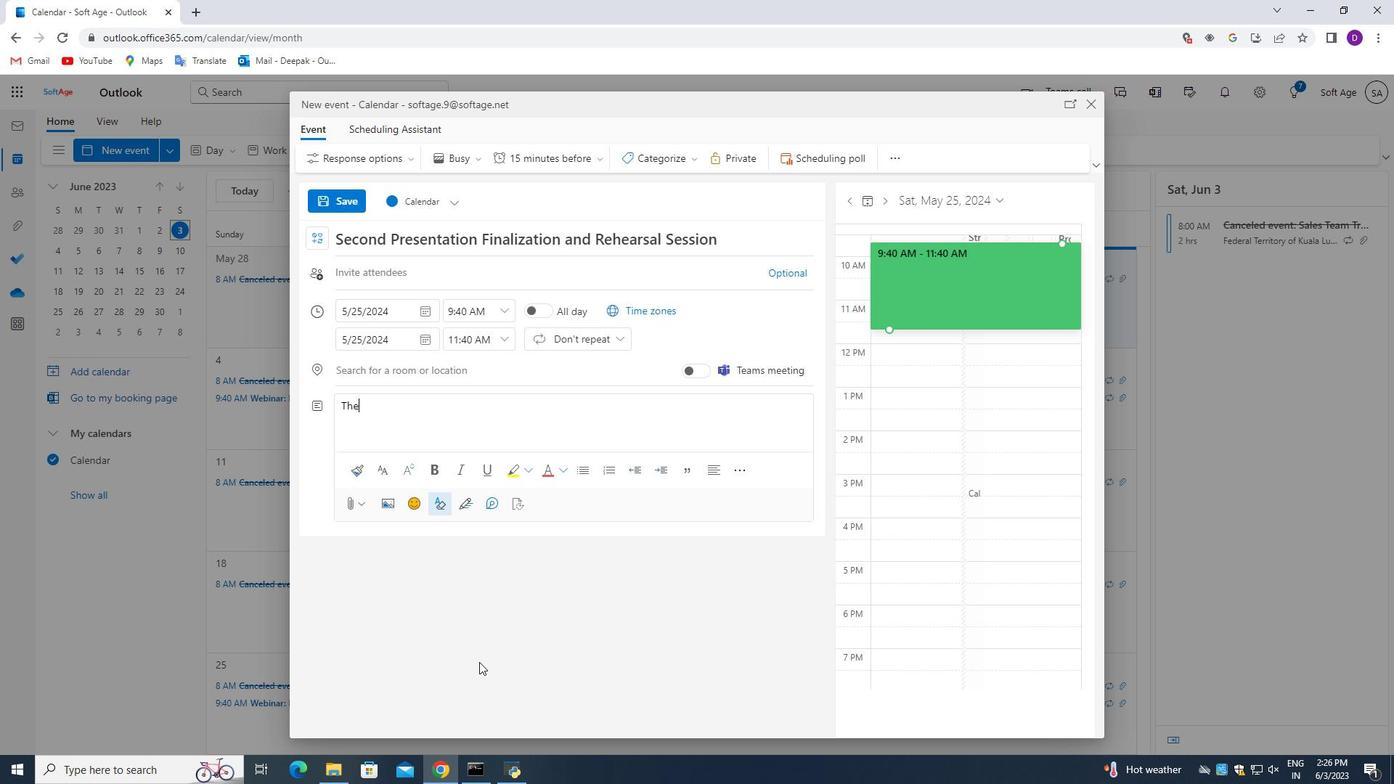 
Action: Mouse moved to (479, 662)
Screenshot: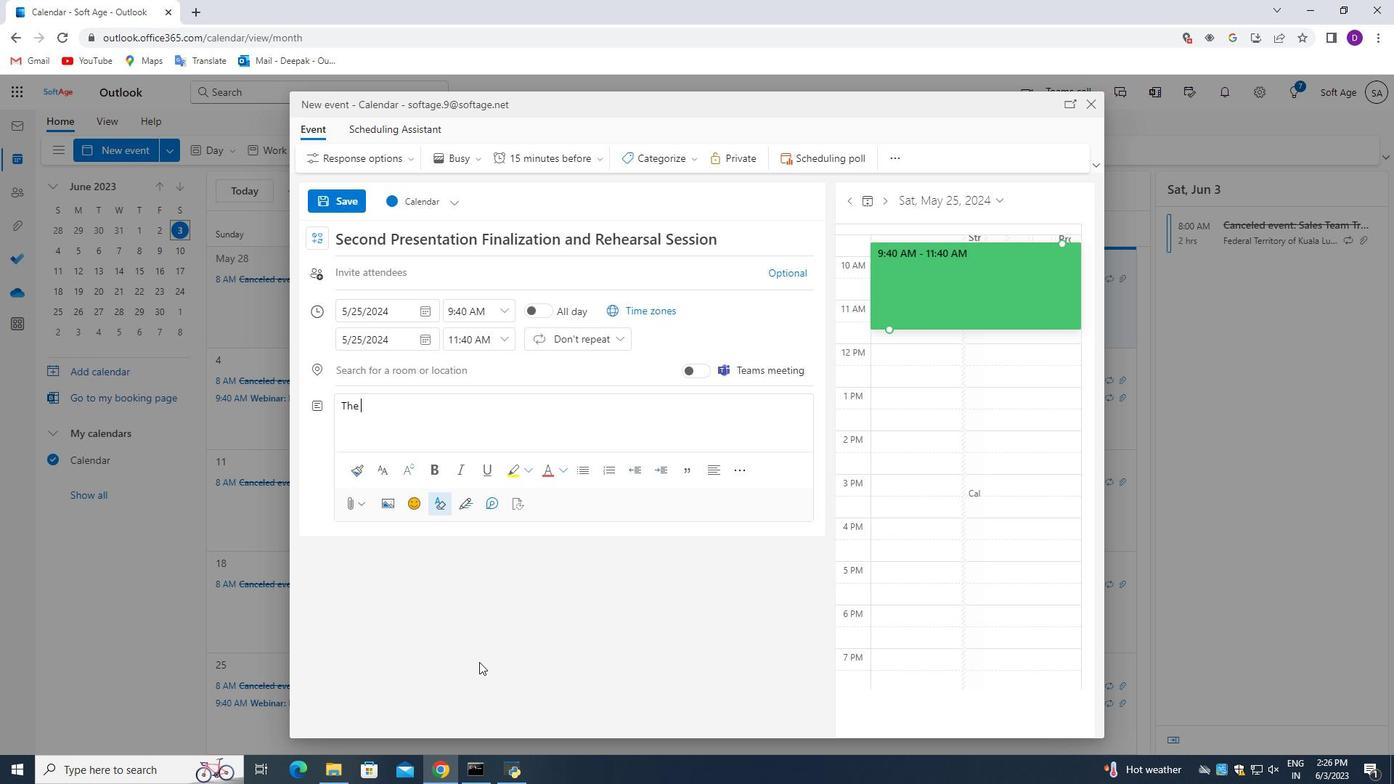 
Action: Key pressed s<Key.backspace><Key.shift_r>Sales<Key.space><Key.shift_r>Techin<Key.backspace><Key.backspace><Key.backspace>hniques<Key.space>training<Key.space>session<Key.space>is<Key.space>a<Key.space>comprehensive<Key.space>and<Key.space>interactive<Key.space>workshop<Key.space>designed<Key.space>to<Key.space>e<Key.backspace>equip<Key.space>sales<Key.space>professionals<Key.space>with<Key.space>effective<Key.space>strategies,<Key.space>skills,<Key.space>and<Key.space>tactics<Key.space>to<Key.space>engance<Key.space>their<Key.backspace><Key.backspace><Key.backspace><Key.backspace><Key.backspace><Key.backspace><Key.backspace><Key.backspace><Key.backspace><Key.backspace><Key.backspace>hance<Key.space>their<Key.space>roles.<Key.space><Key.shift_r>This<Key.space>session<Key.space>focuses<Key.space>on<Key.space>developing<Key.space>a<Key.space>deep<Key.space>understanding<Key.space>of<Key.space>customer<Key.space>needs,<Key.space>building<Key.space>strong<Key.space>relationships,<Key.space>and<Key.space><Key.space><Key.backspace>closo<Key.backspace>ing<Key.space>deals<Key.space>through<Key.space>persuasive<Key.space>and<Key.space>customer-centric<Key.space>approaches.
Screenshot: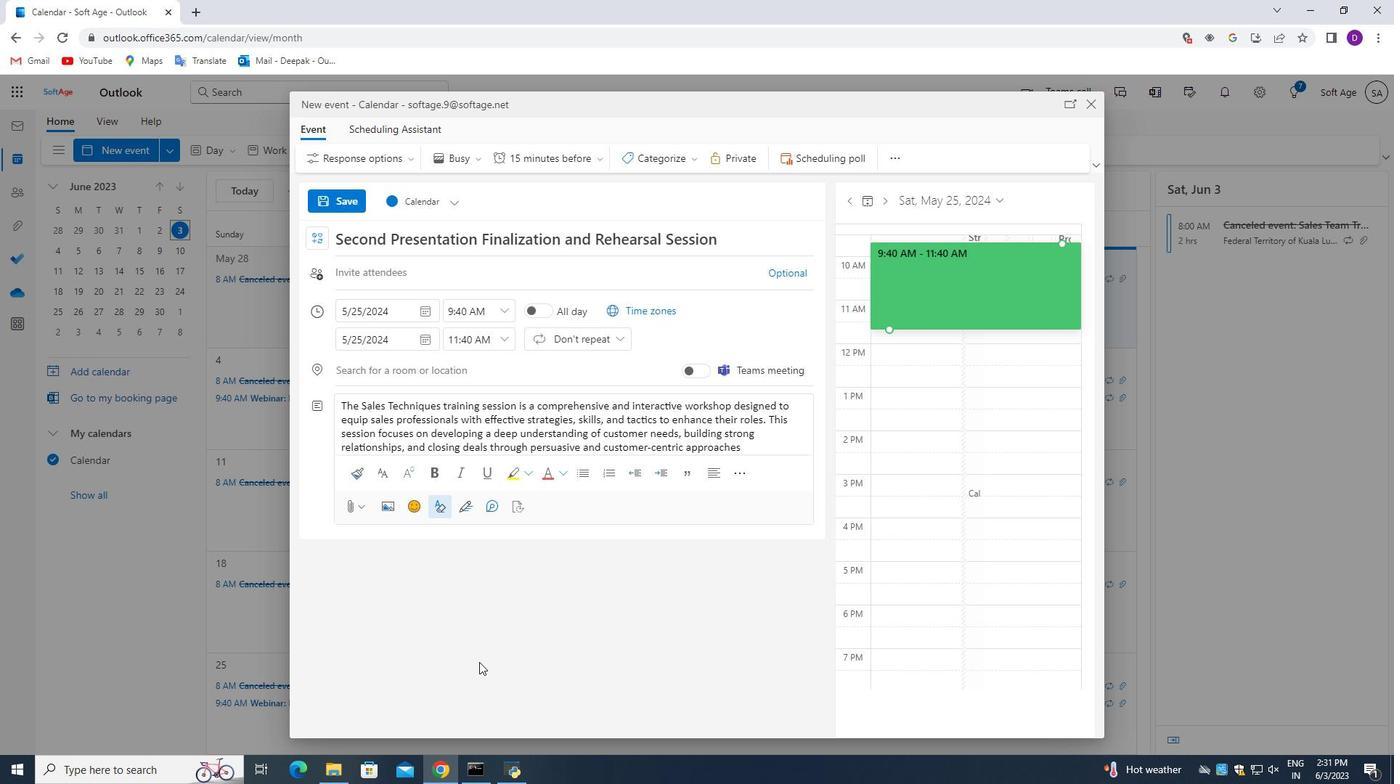 
Action: Mouse moved to (670, 161)
Screenshot: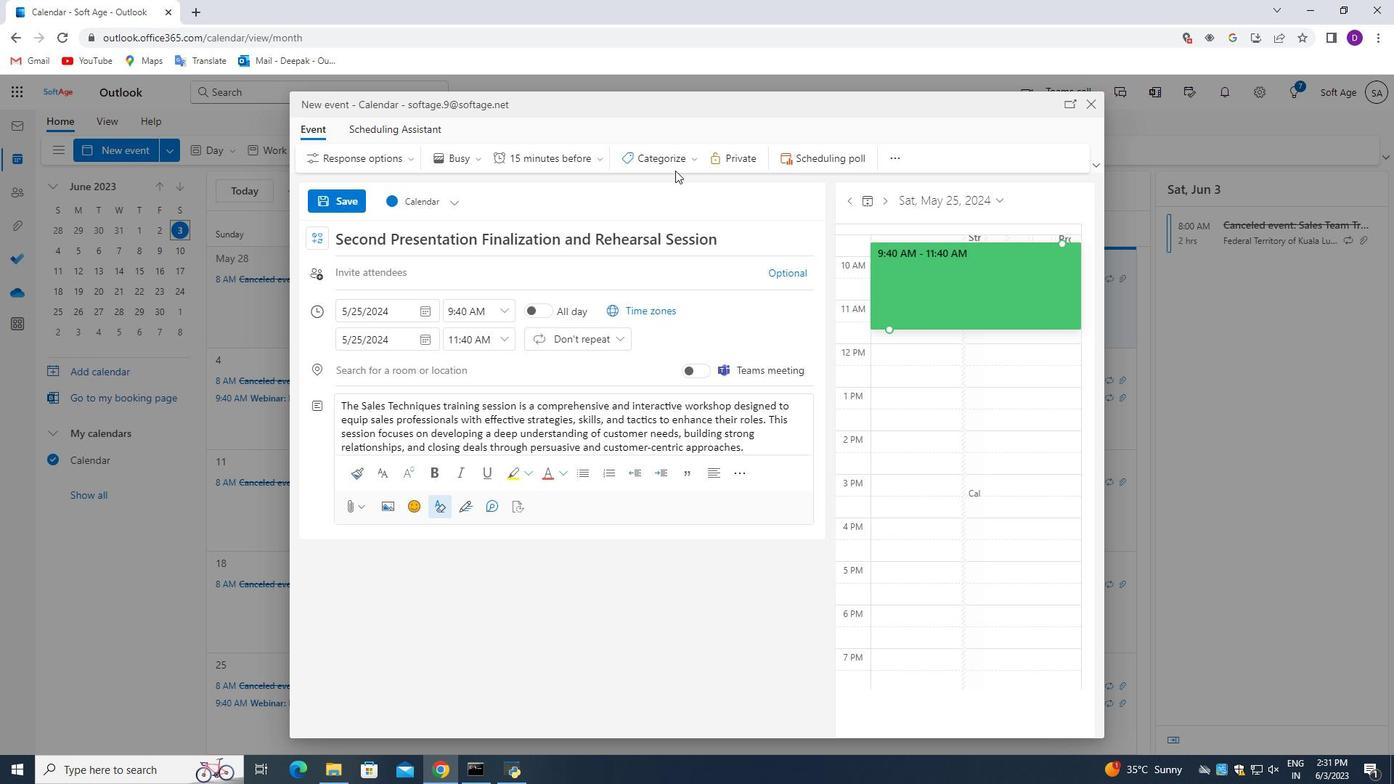 
Action: Mouse pressed left at (670, 161)
Screenshot: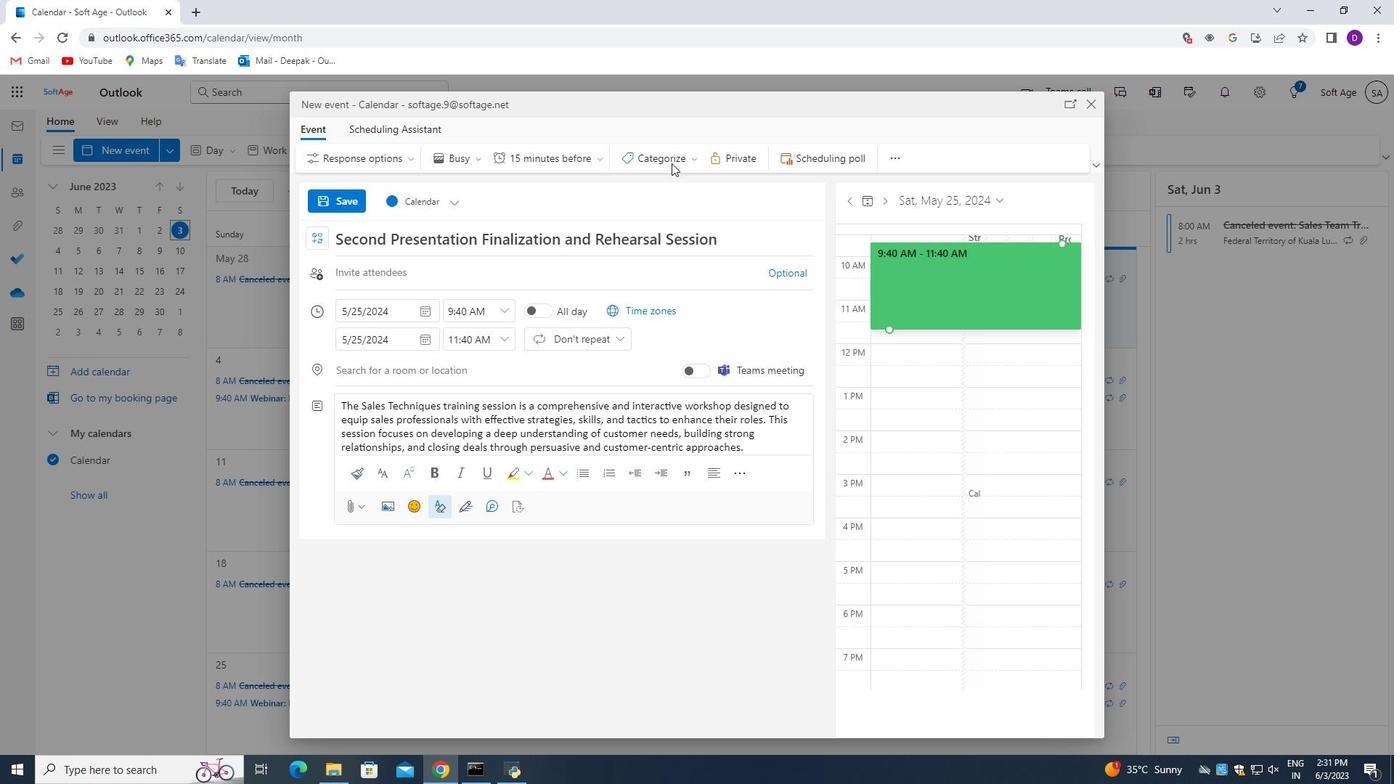 
Action: Mouse moved to (687, 278)
Screenshot: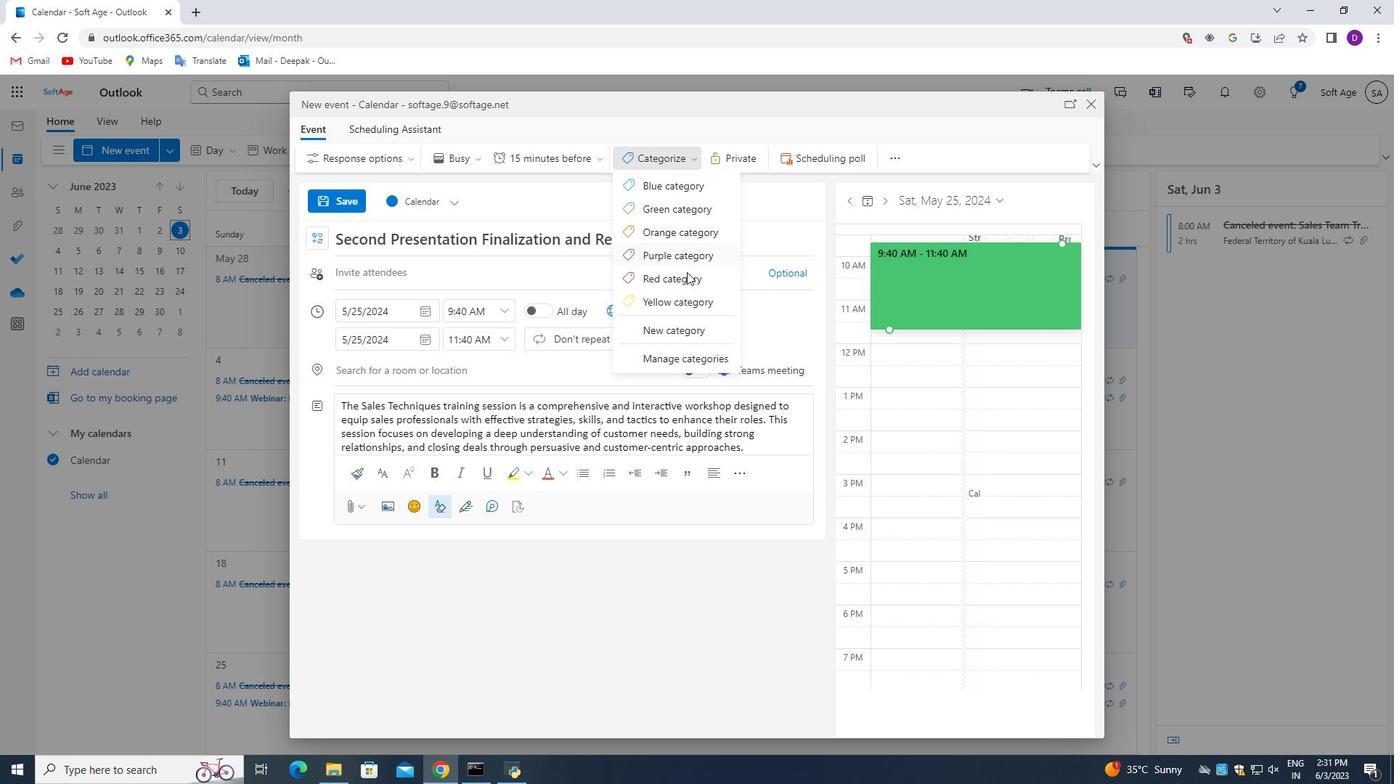 
Action: Mouse pressed left at (687, 278)
Screenshot: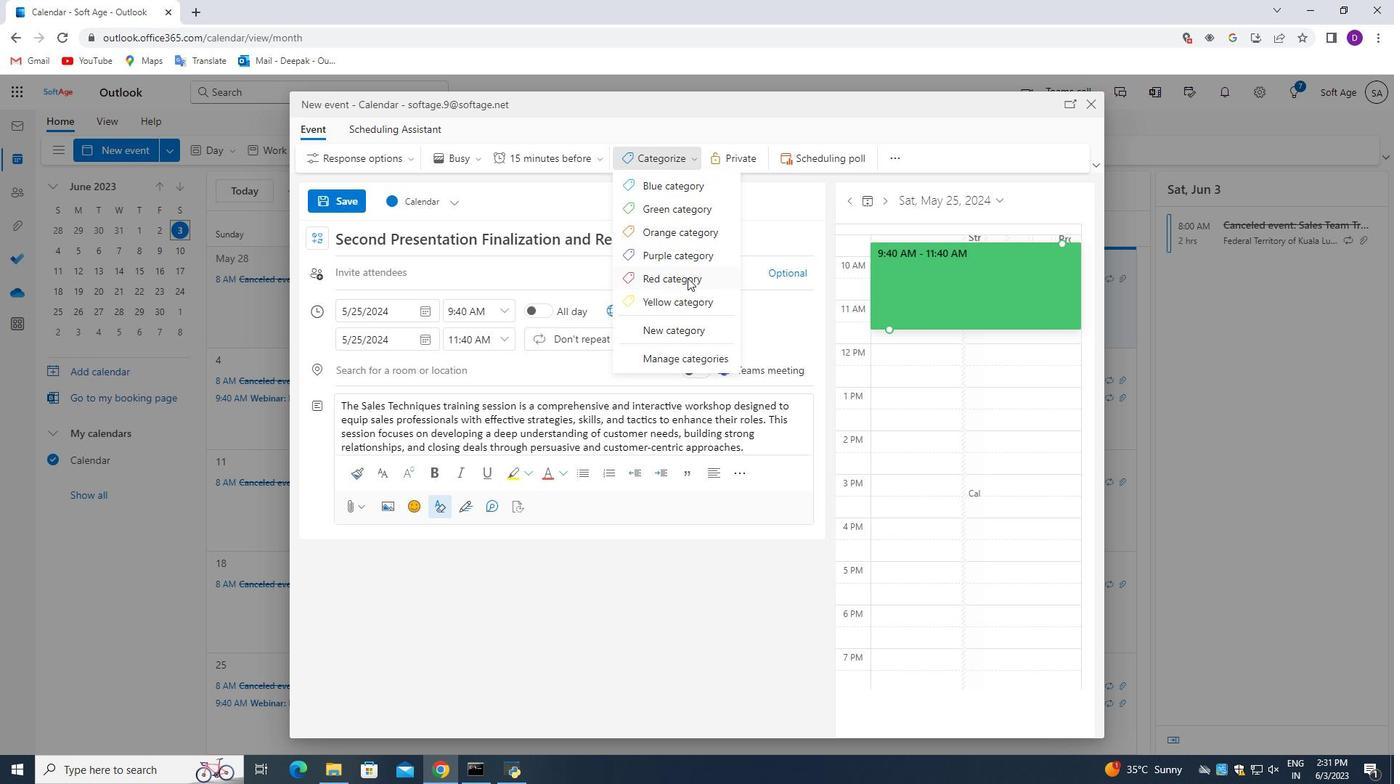 
Action: Mouse moved to (424, 371)
Screenshot: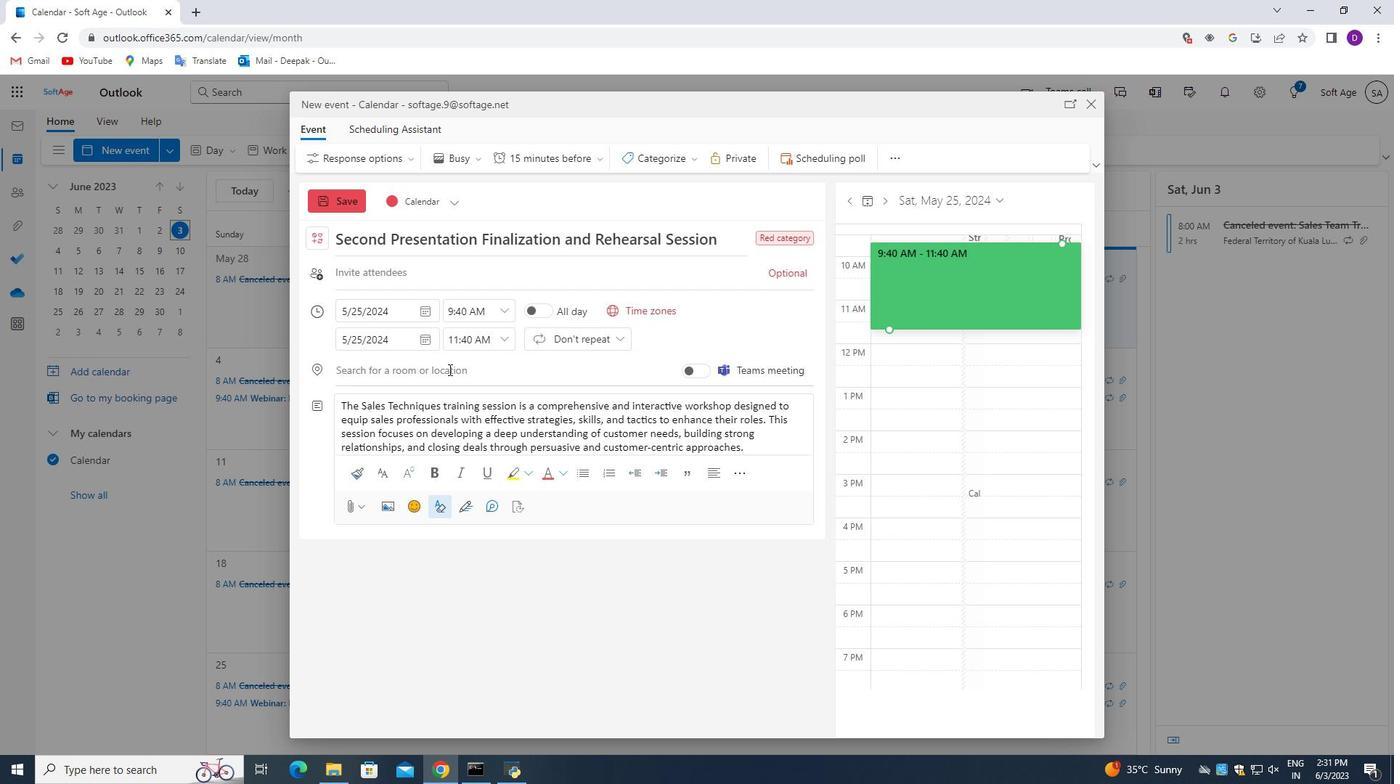 
Action: Mouse pressed left at (424, 371)
Screenshot: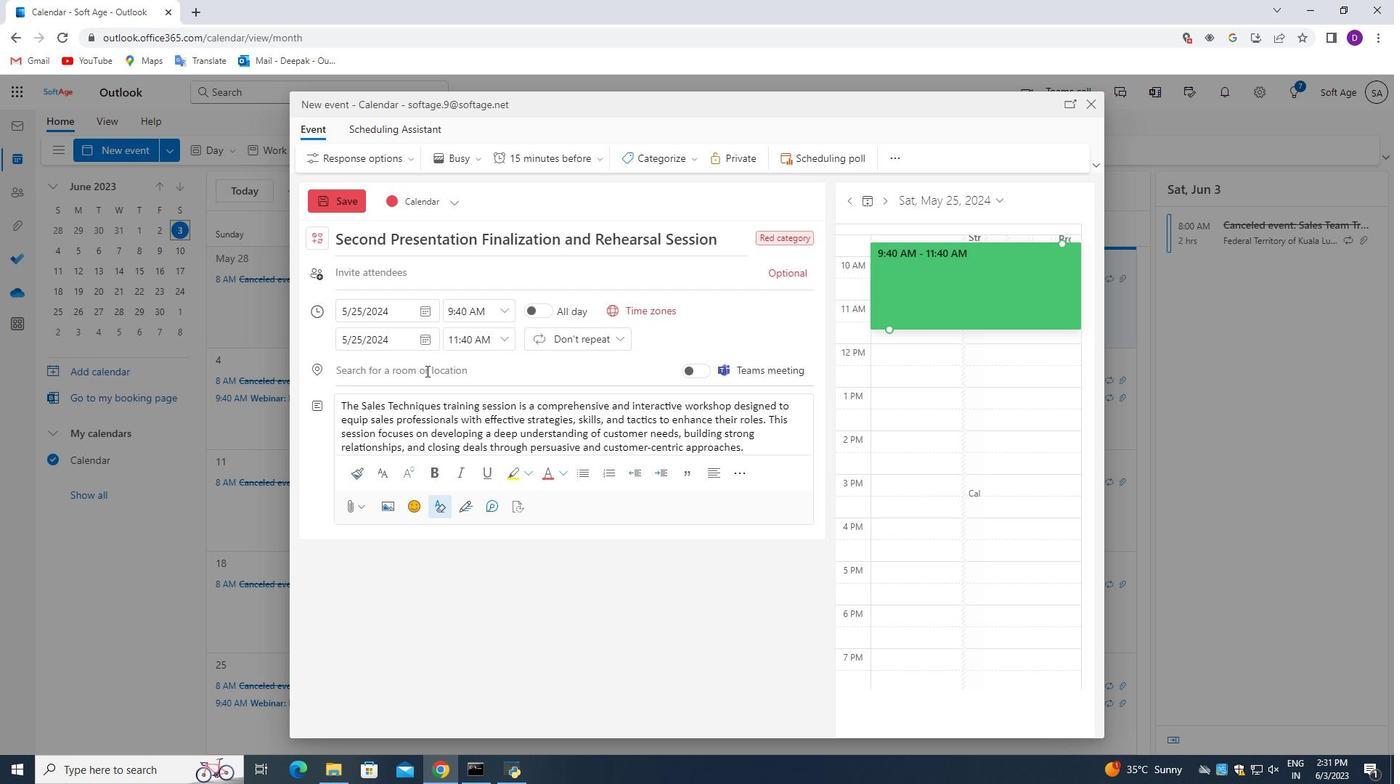 
Action: Key pressed 123<Key.space><Key.shift_r>Calle<Key.space><Key.shift_r>Serrano,<Key.space><Key.shift>Madrid,<Key.space><Key.shift_r>Spain
Screenshot: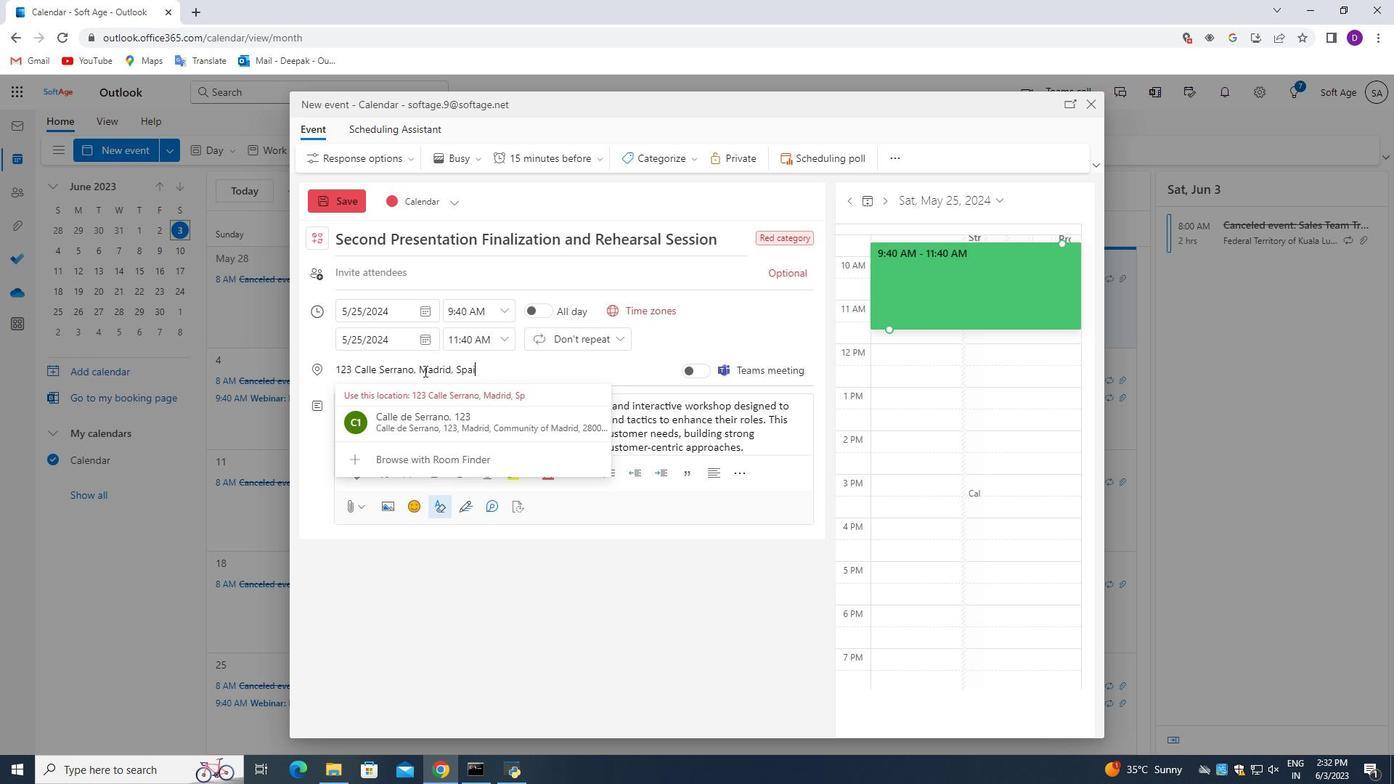 
Action: Mouse moved to (453, 594)
Screenshot: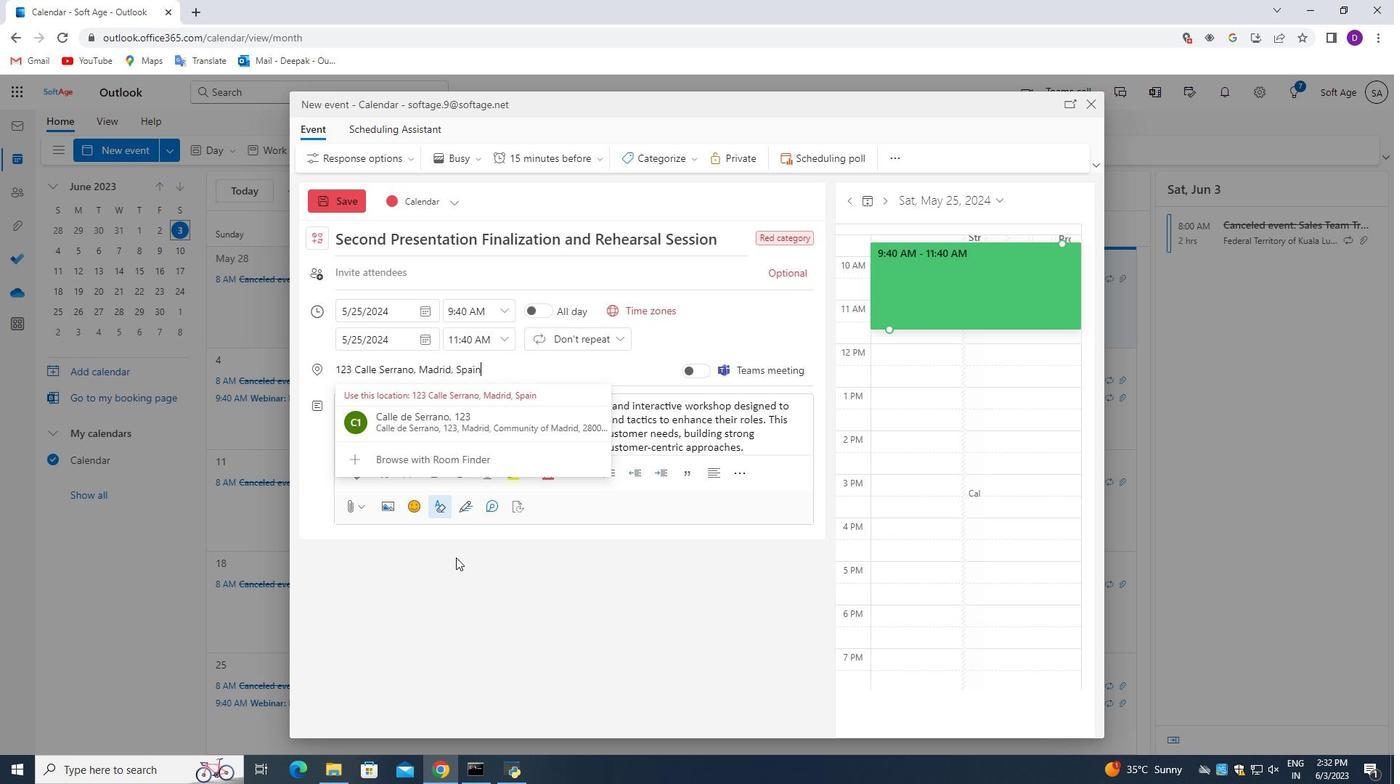 
Action: Mouse pressed left at (453, 594)
Screenshot: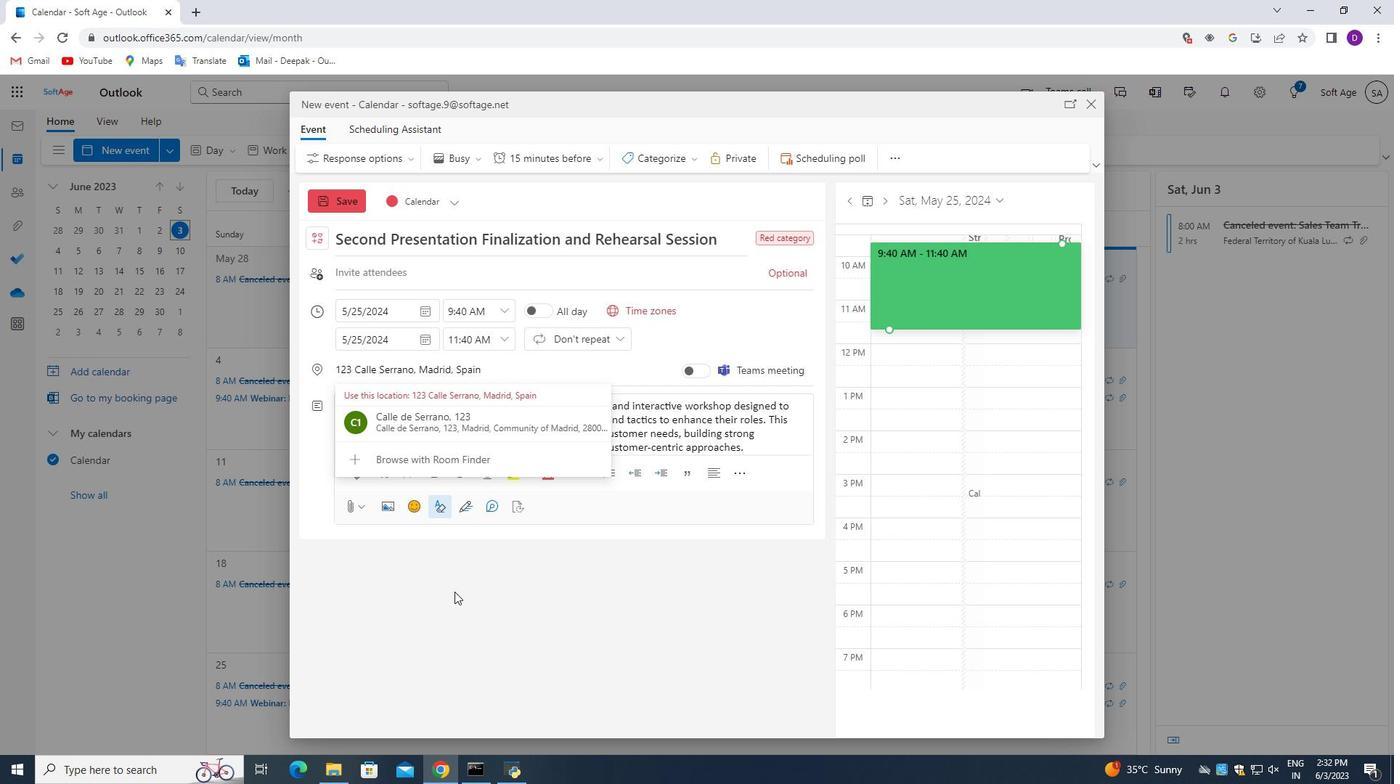 
Action: Mouse moved to (397, 273)
Screenshot: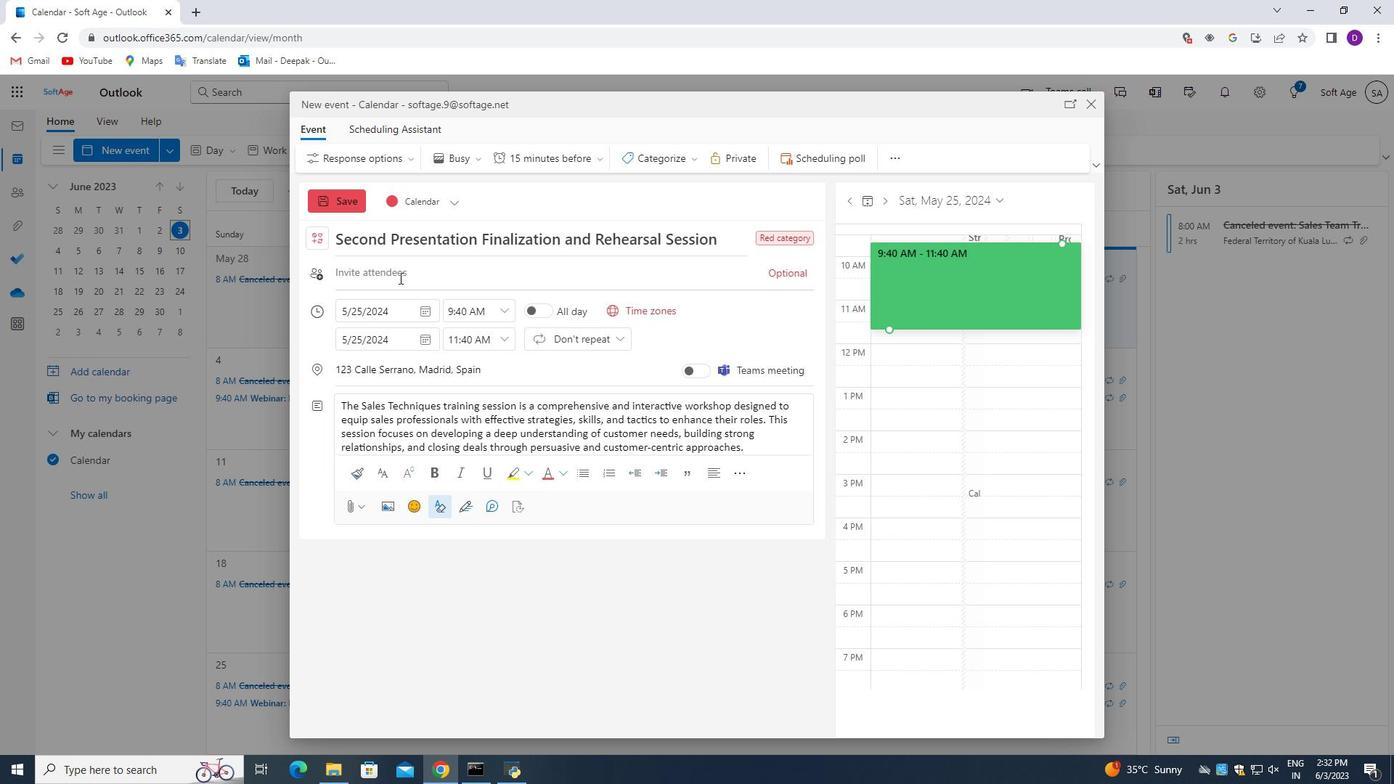 
Action: Mouse pressed left at (397, 273)
Screenshot: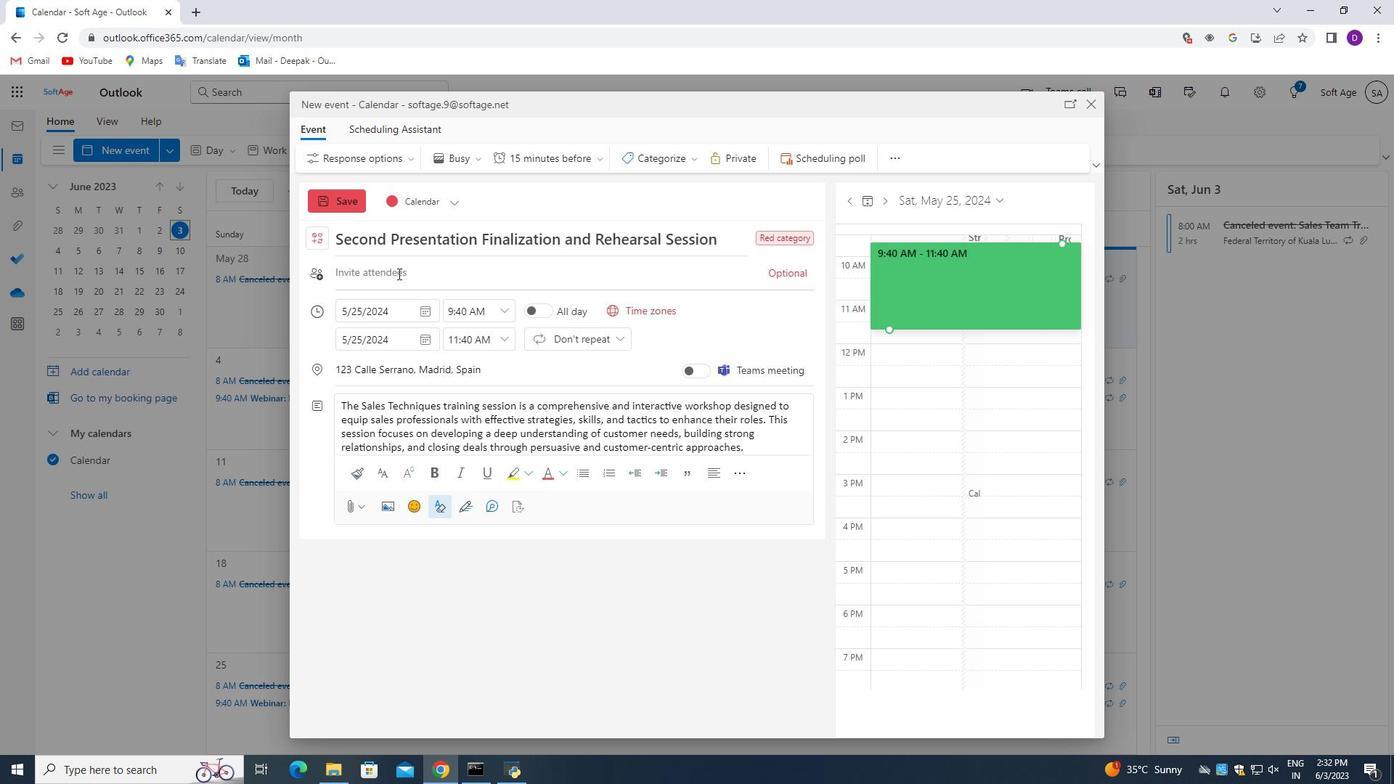 
Action: Mouse moved to (465, 557)
Screenshot: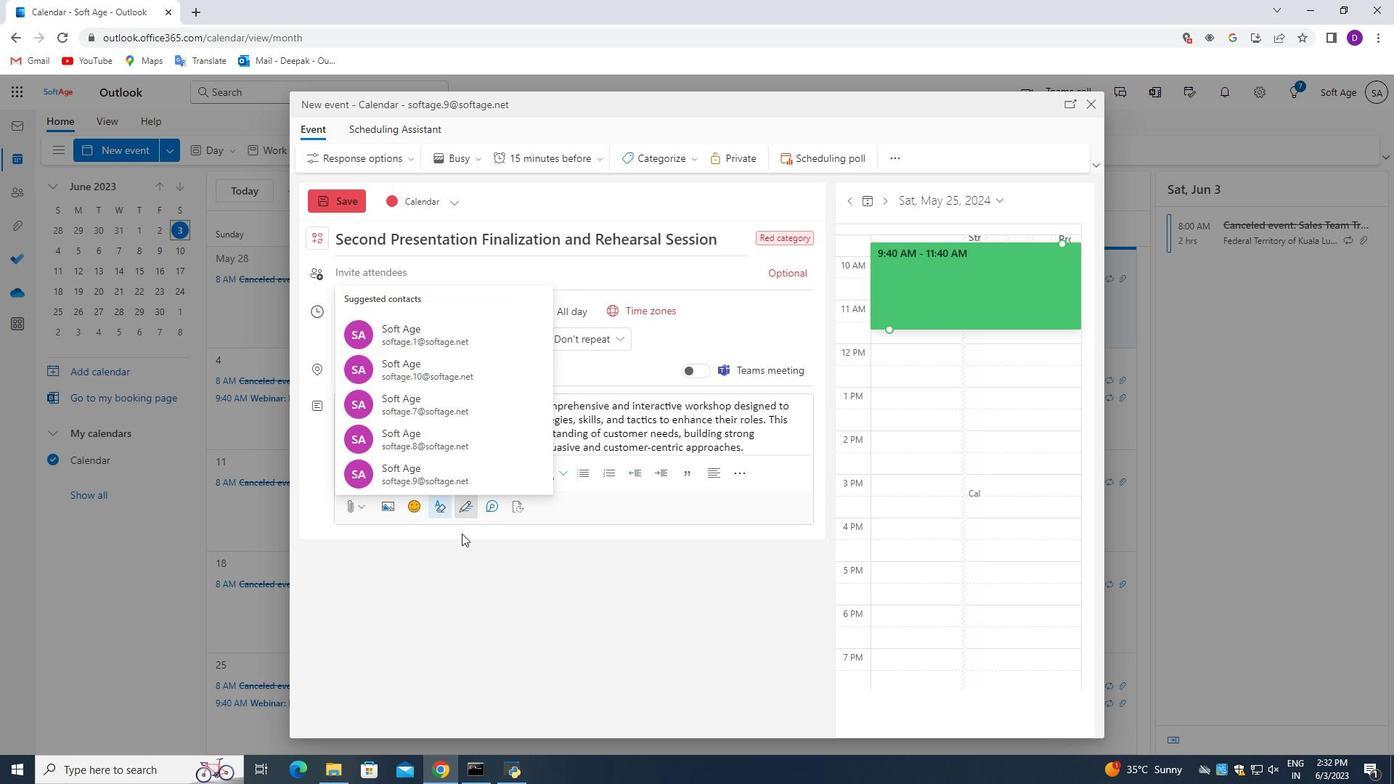 
Action: Key pressed softage.4<Key.shift>@softage.net<Key.enter>
Screenshot: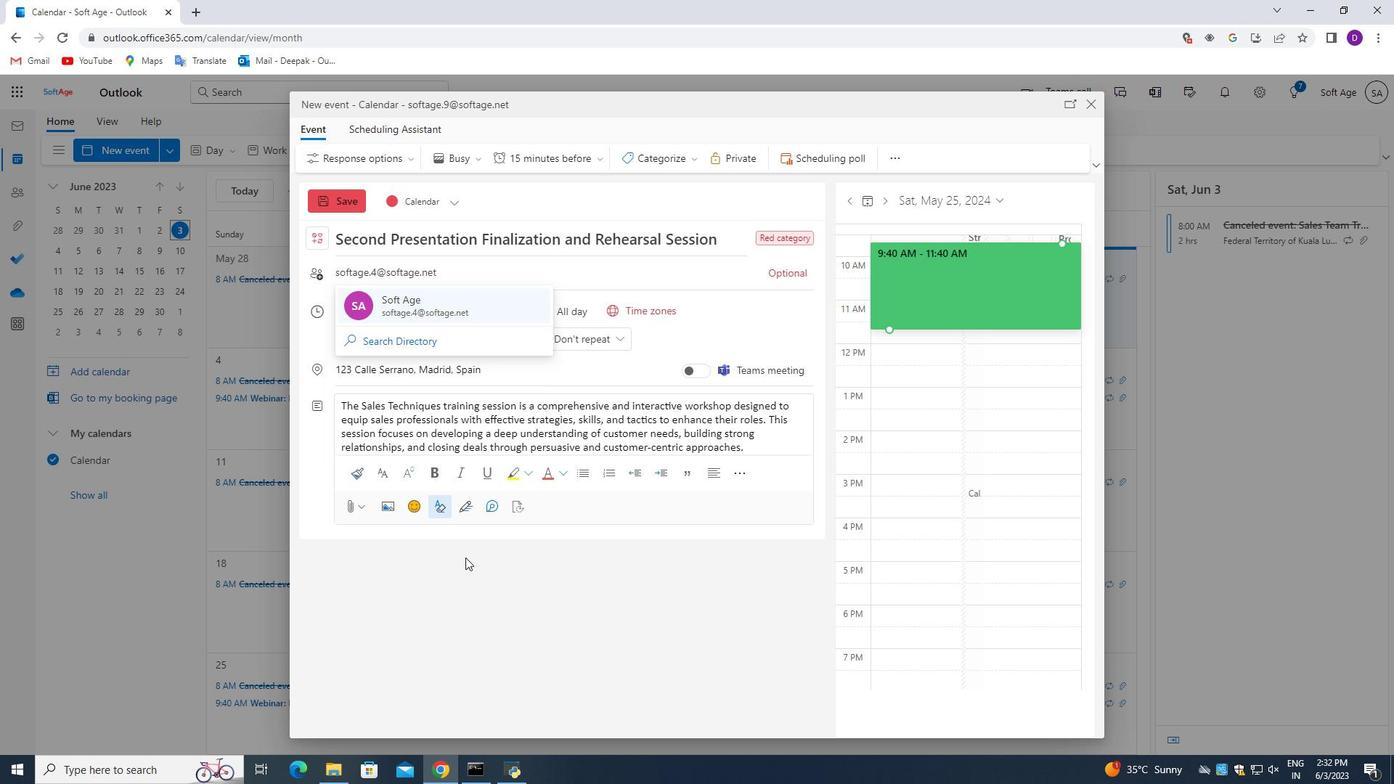 
Action: Mouse moved to (800, 269)
Screenshot: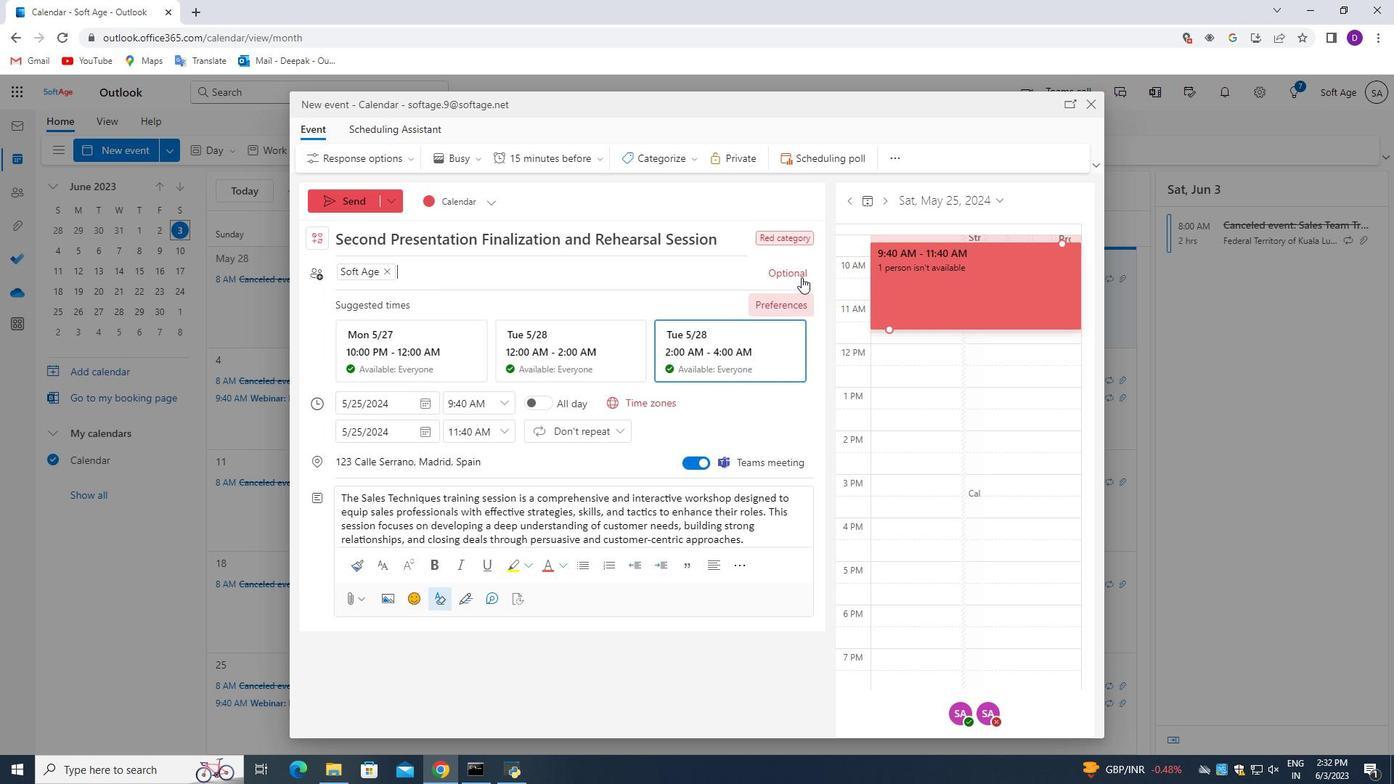 
Action: Mouse pressed left at (800, 269)
Screenshot: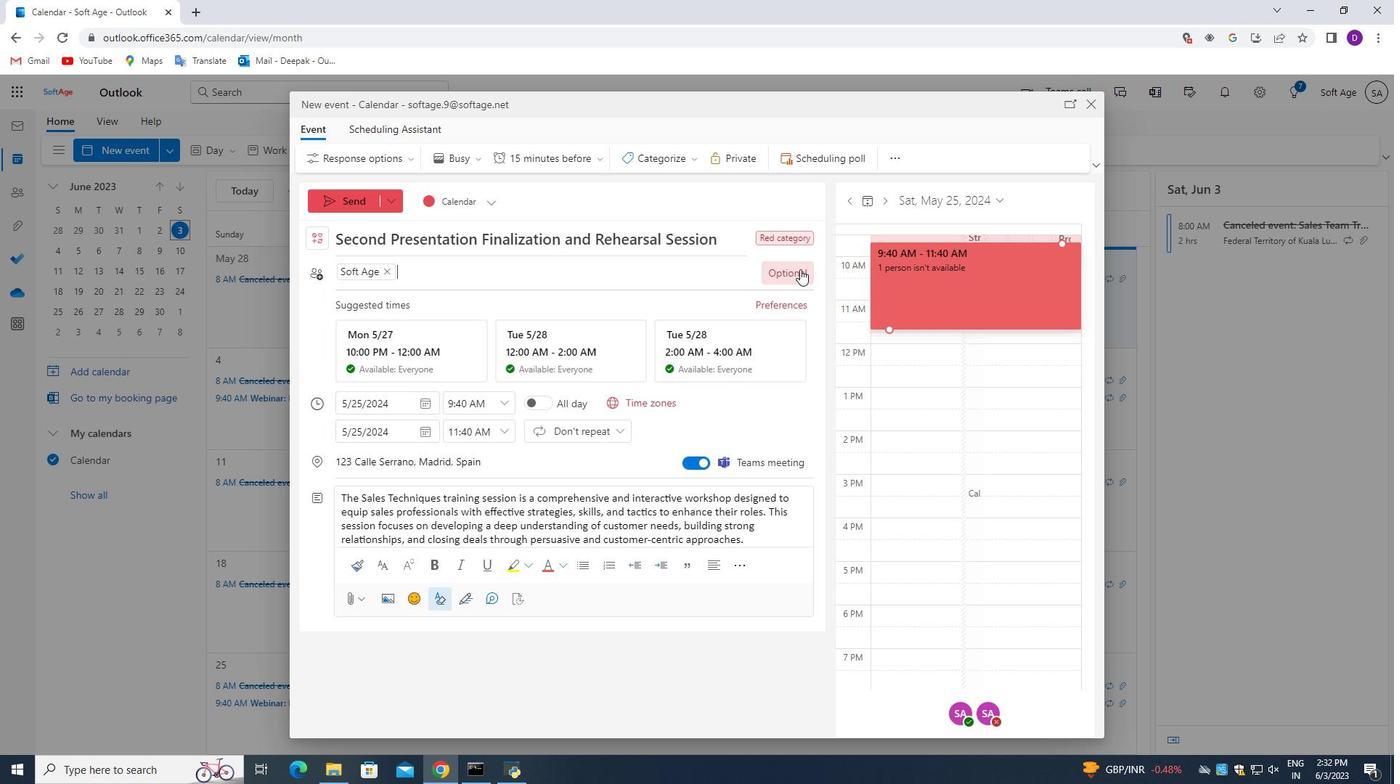 
Action: Mouse moved to (447, 265)
Screenshot: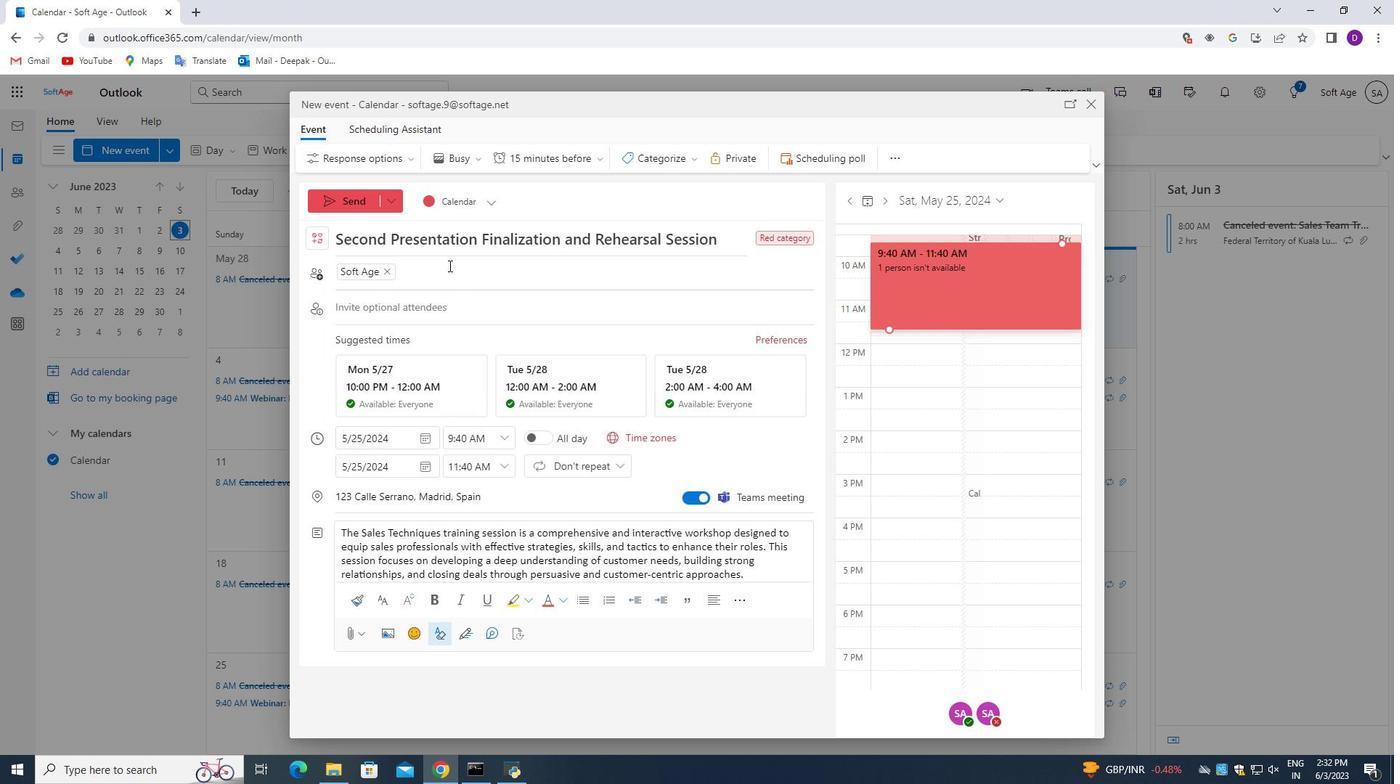 
Action: Key pressed softage.5<Key.shift>@softage.net<Key.enter>
Screenshot: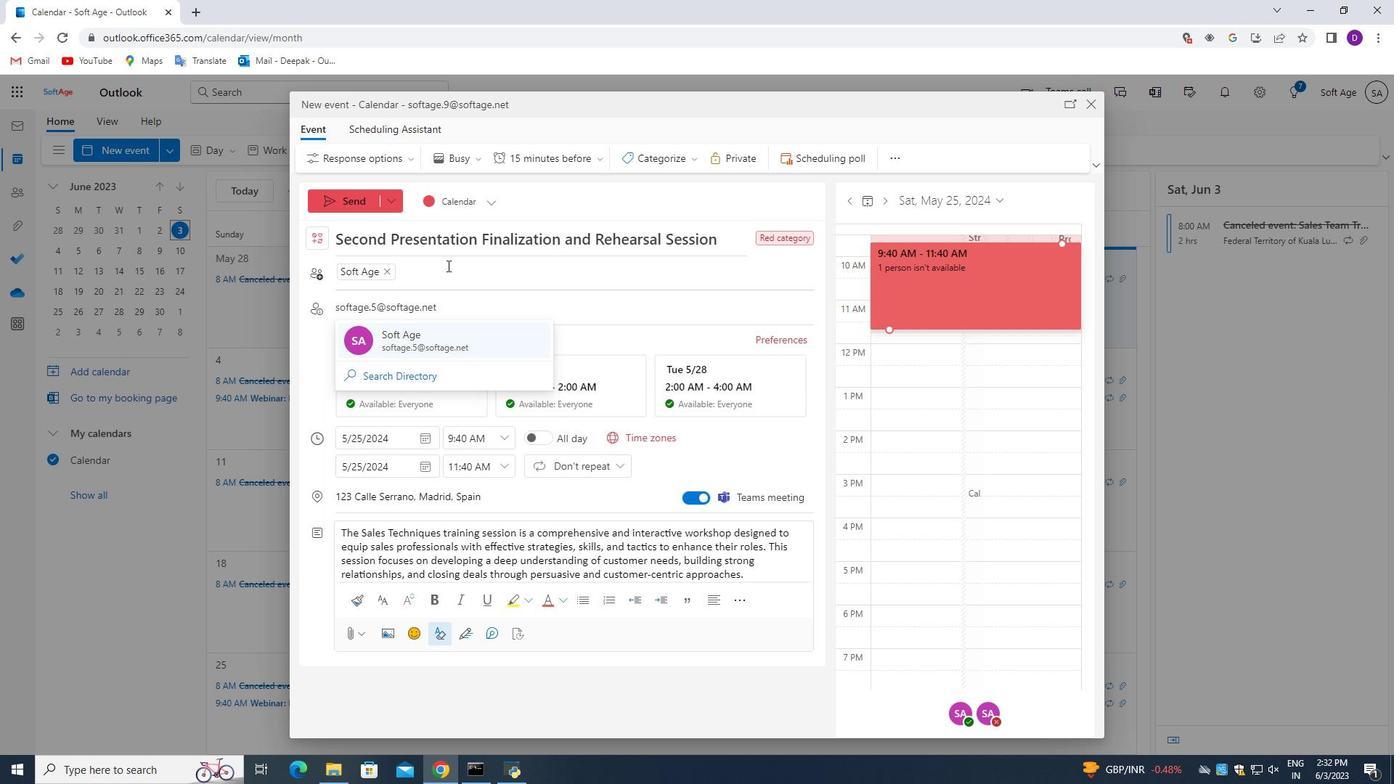 
Action: Mouse moved to (569, 156)
Screenshot: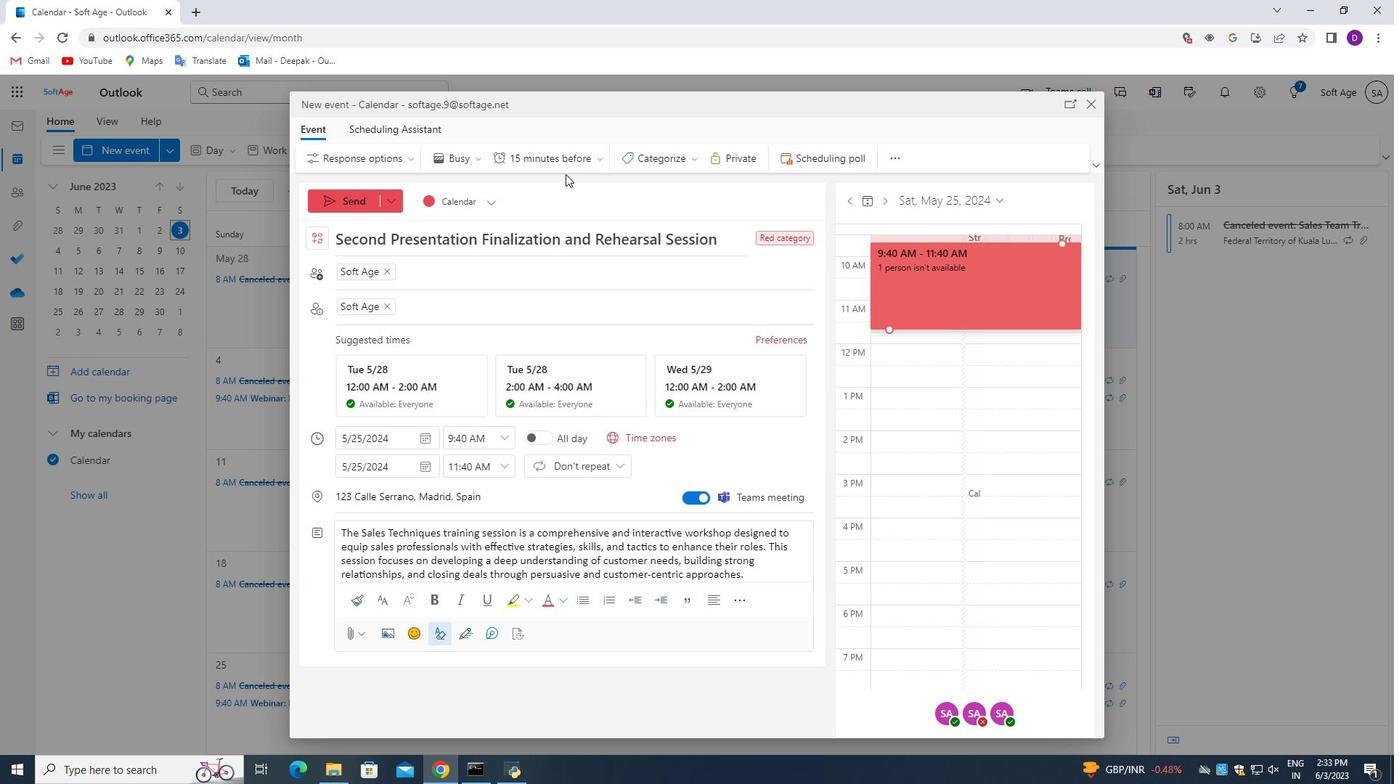 
Action: Mouse pressed left at (569, 156)
Screenshot: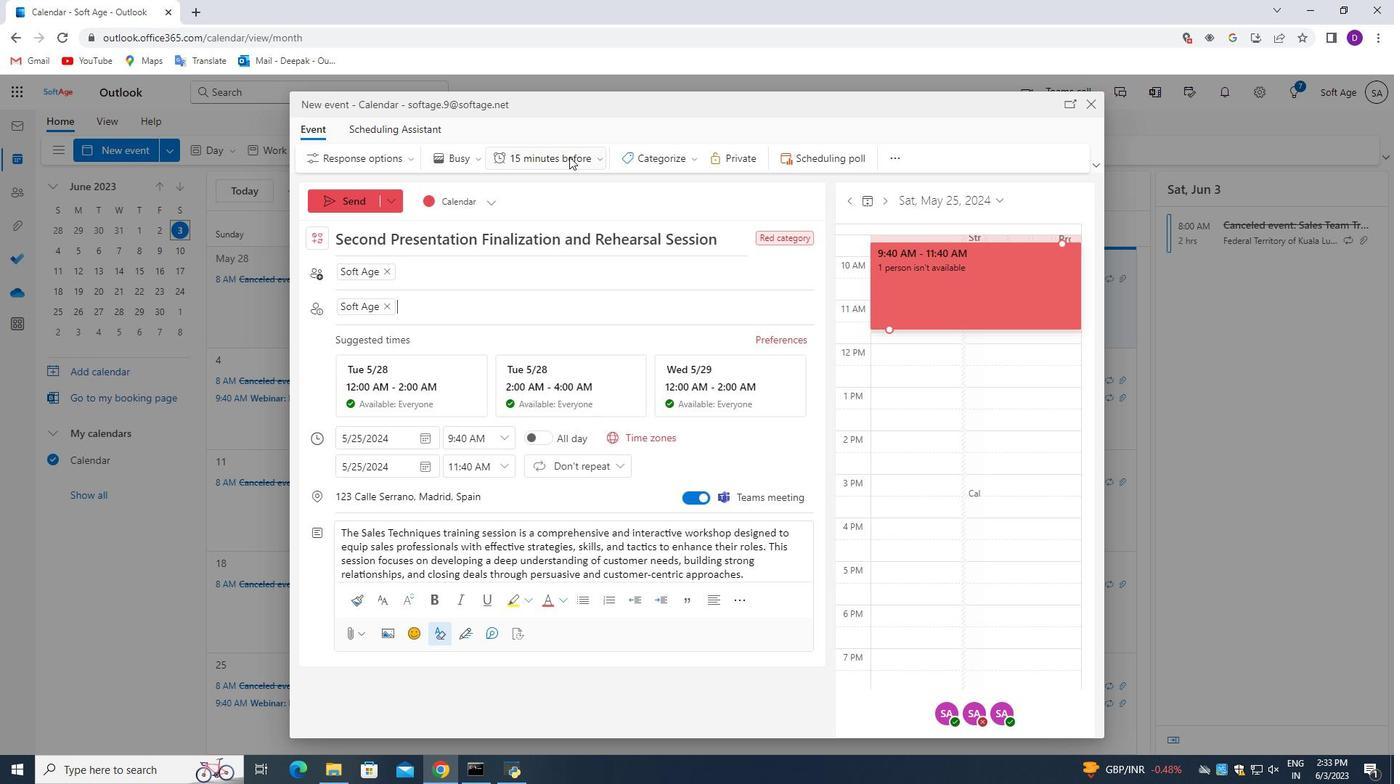 
Action: Mouse moved to (564, 320)
Screenshot: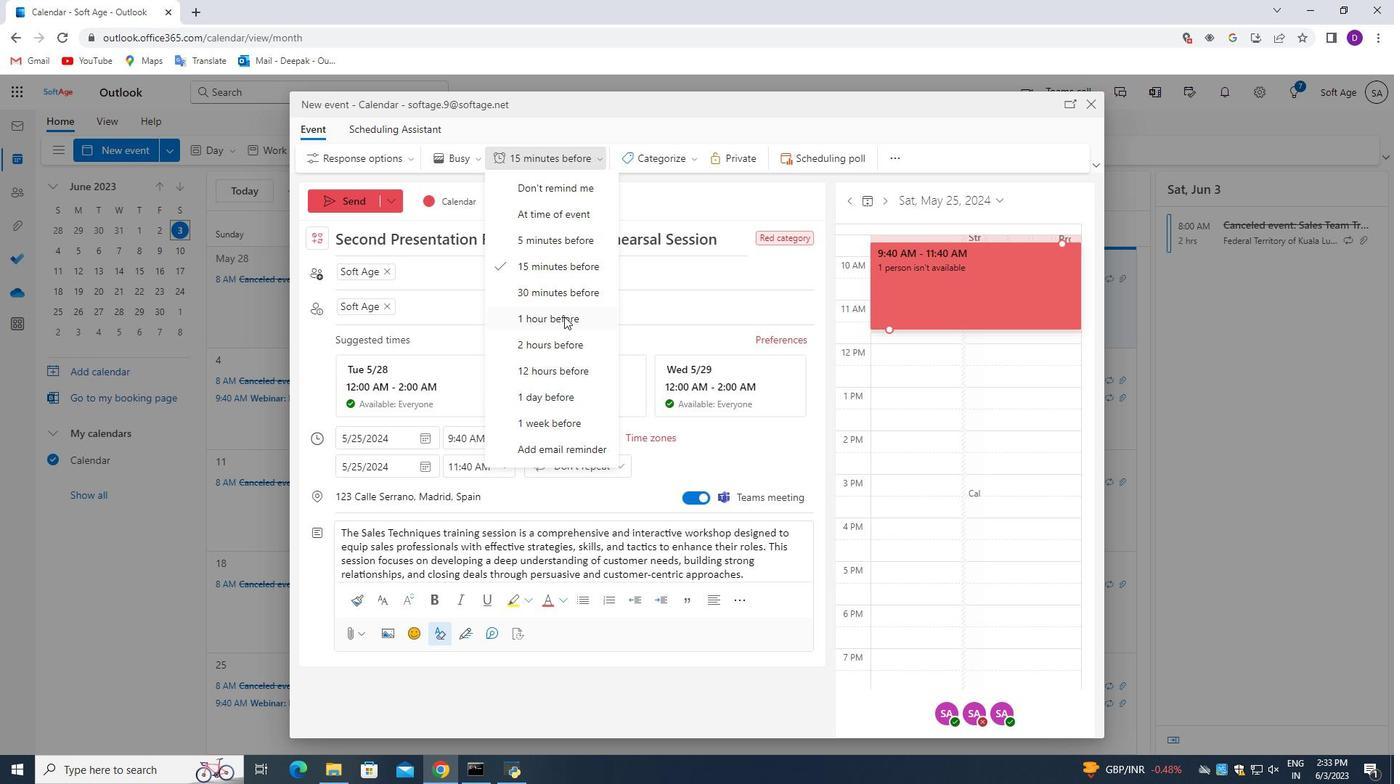
Action: Mouse pressed left at (564, 320)
Screenshot: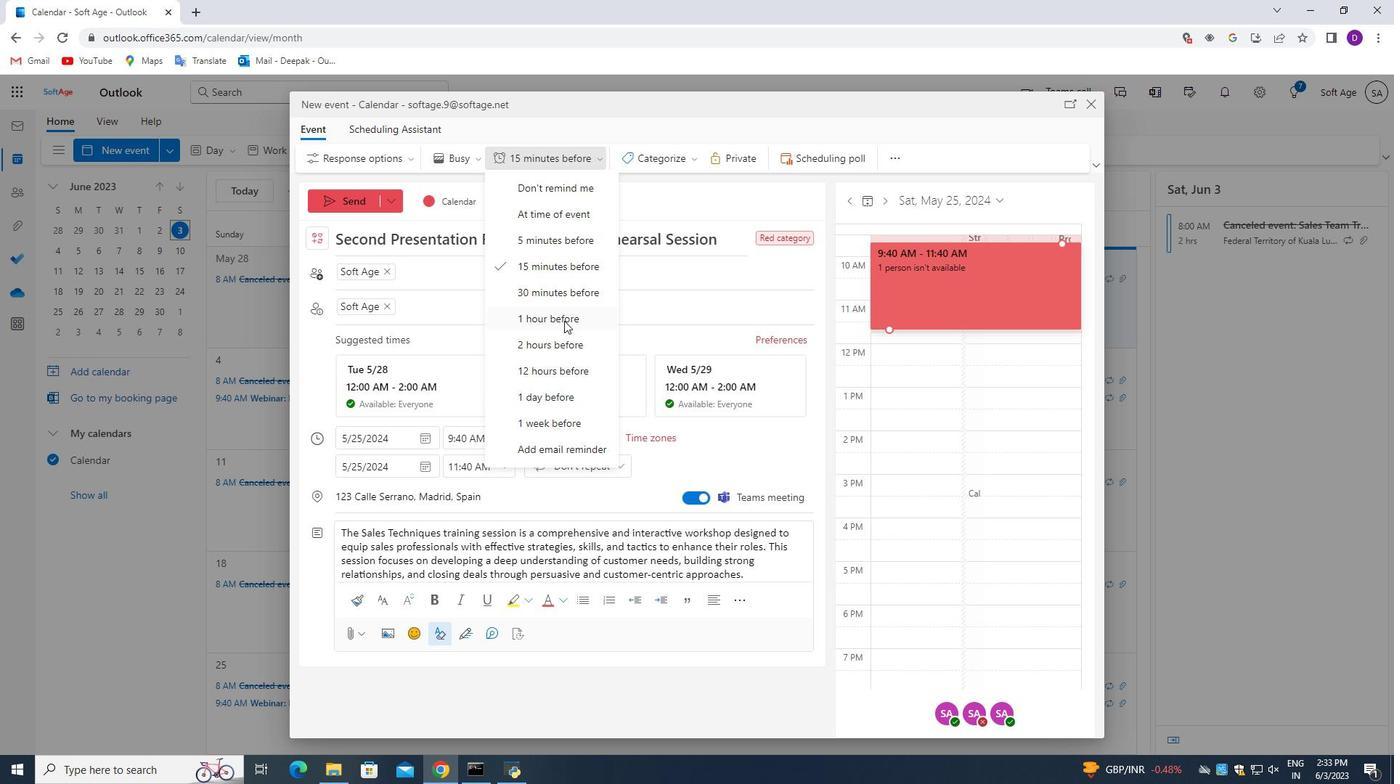 
Action: Mouse moved to (531, 365)
Screenshot: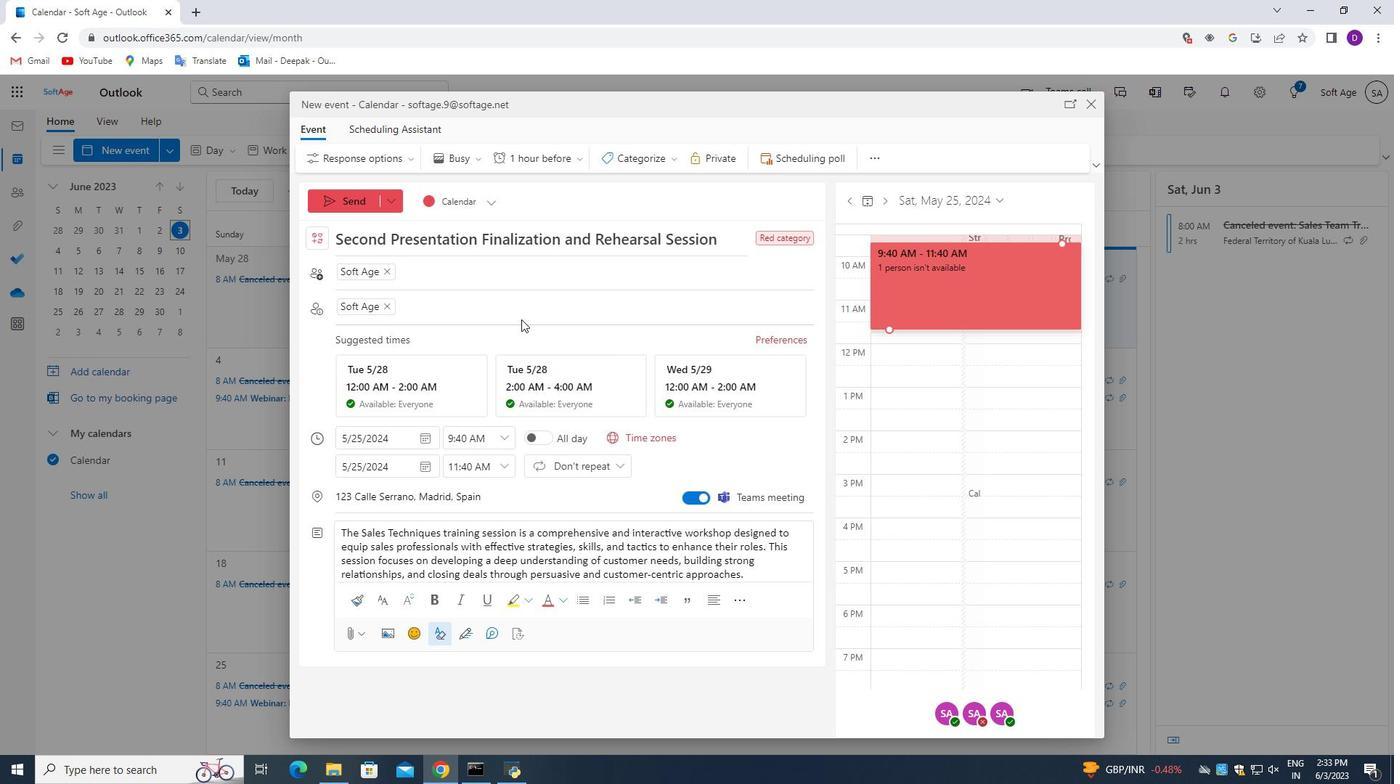 
Action: Mouse scrolled (531, 364) with delta (0, 0)
Screenshot: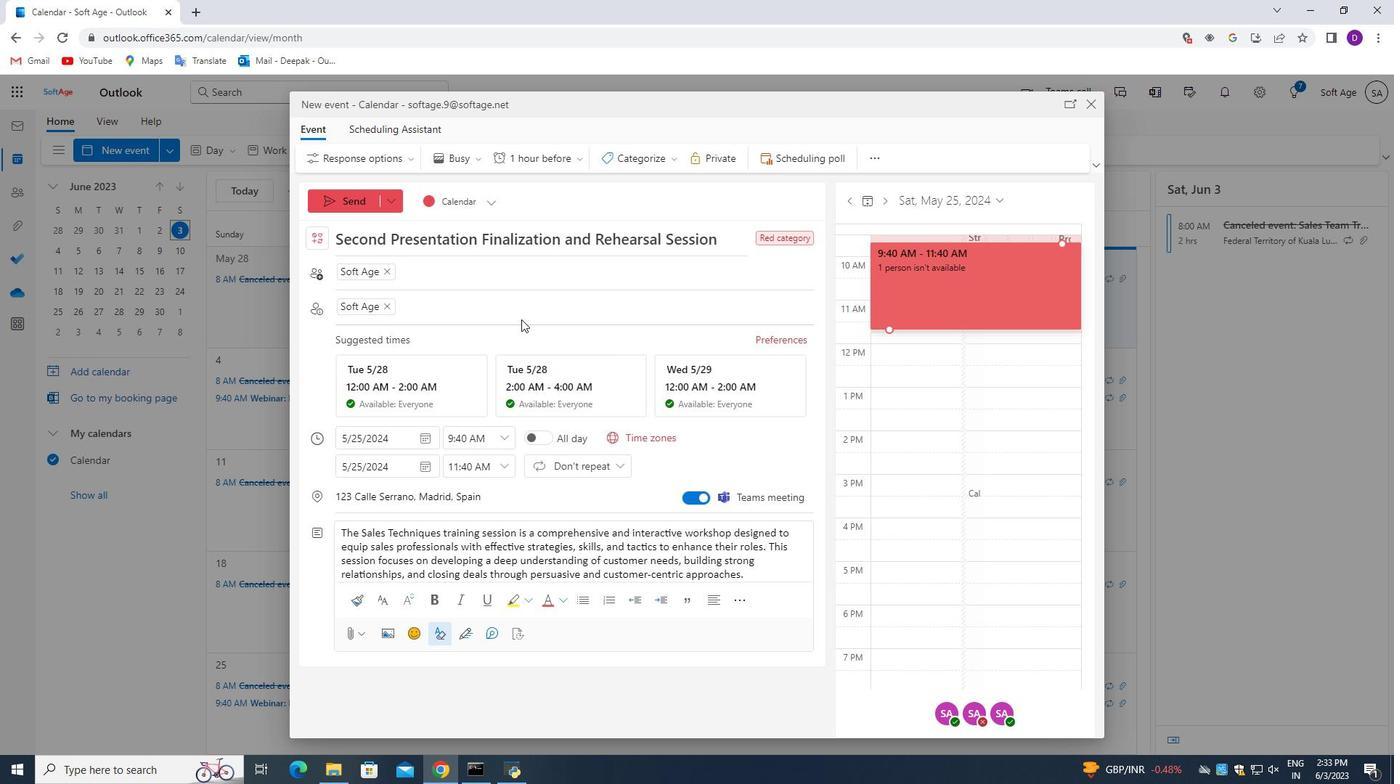 
Action: Mouse moved to (538, 412)
Screenshot: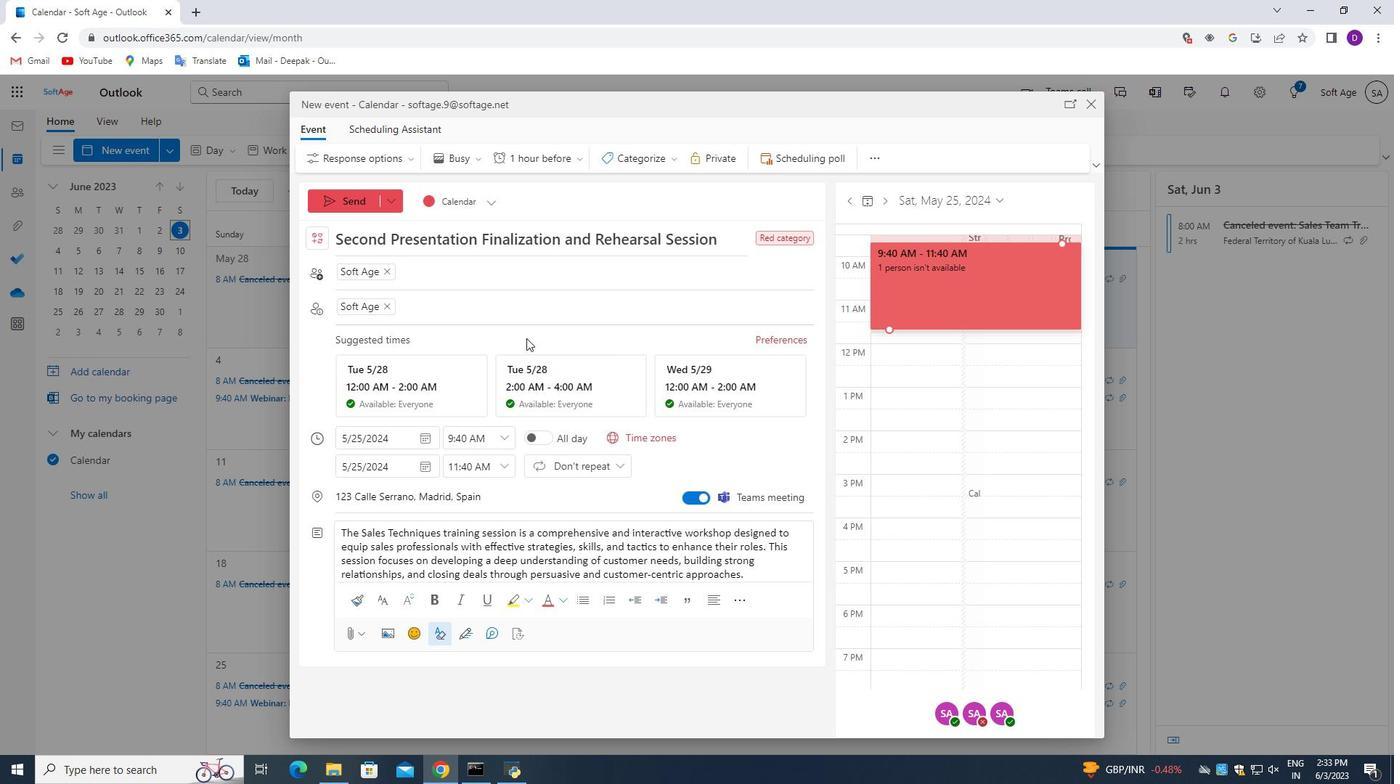 
Action: Mouse scrolled (538, 411) with delta (0, 0)
Screenshot: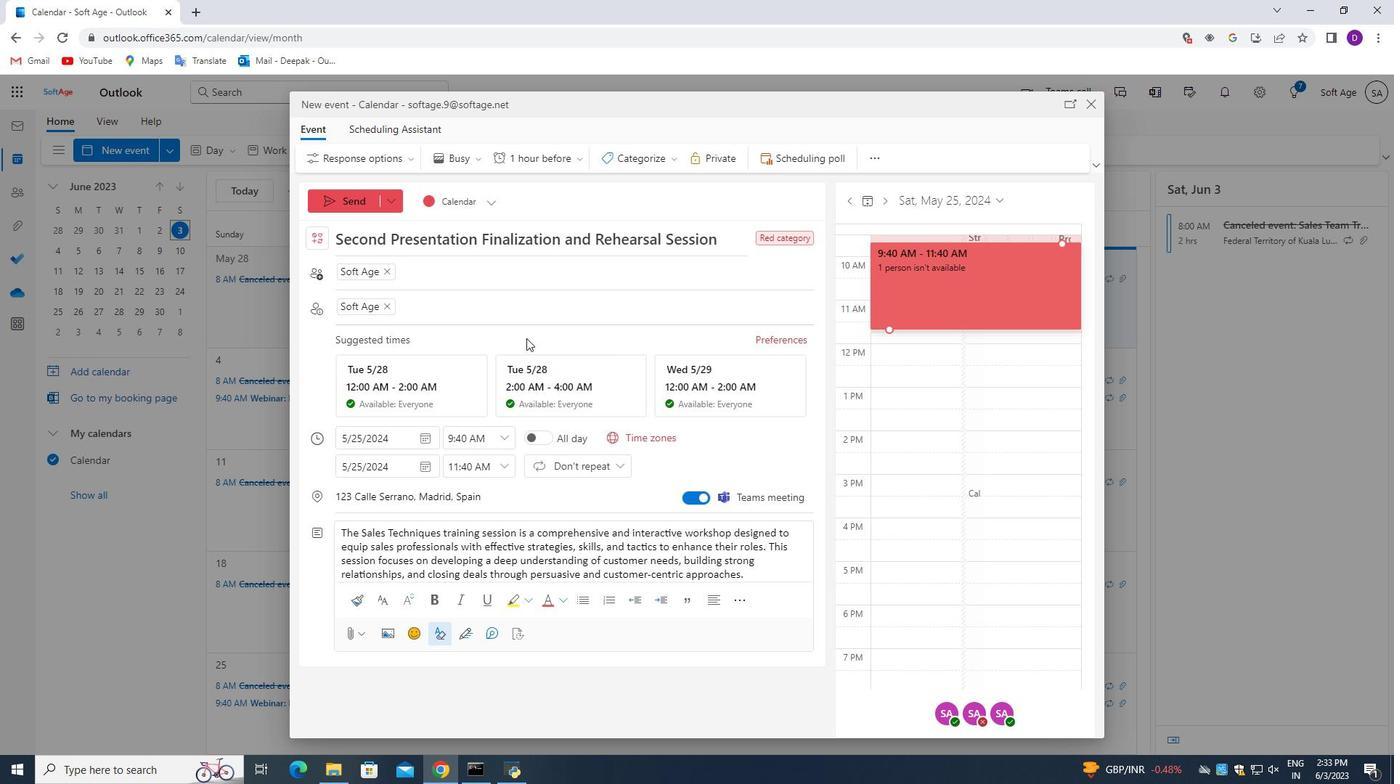 
Action: Mouse moved to (544, 429)
Screenshot: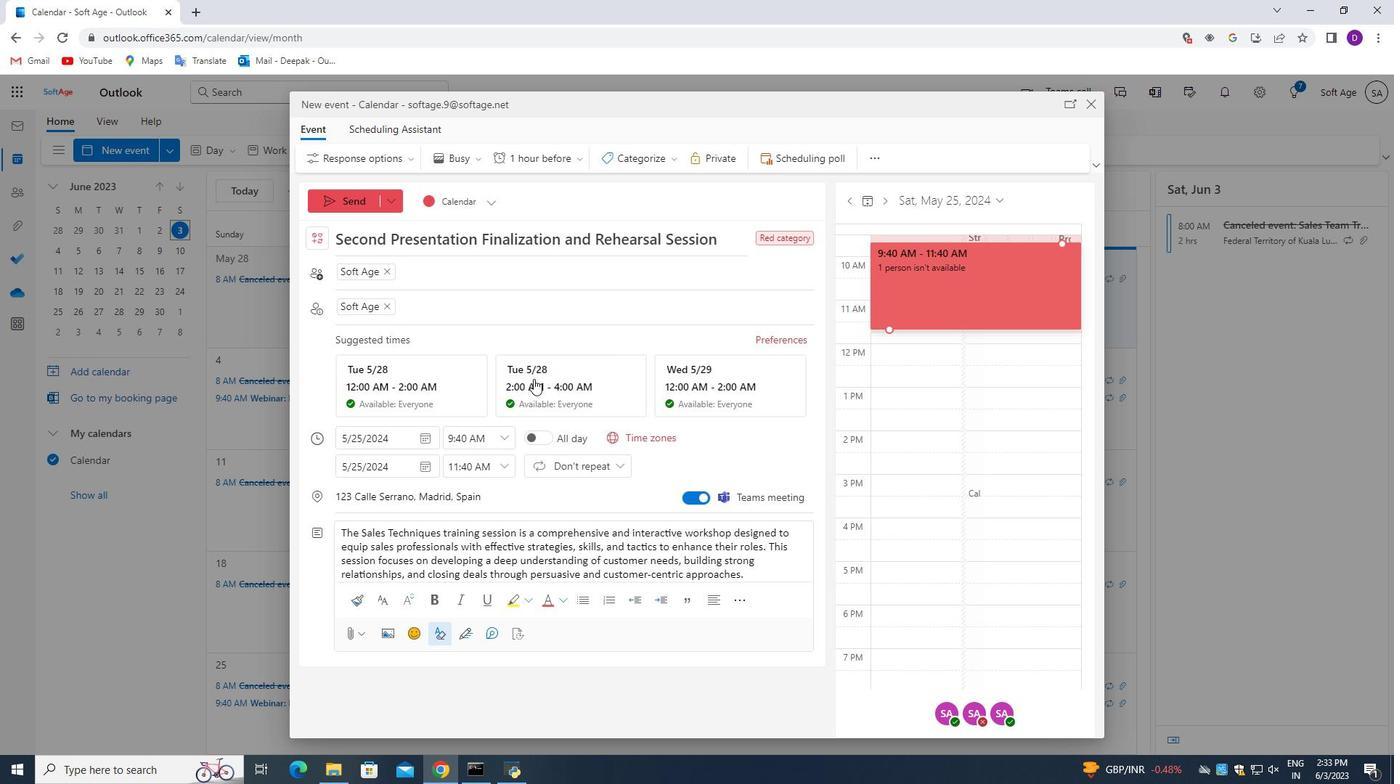 
Action: Mouse scrolled (544, 428) with delta (0, 0)
Screenshot: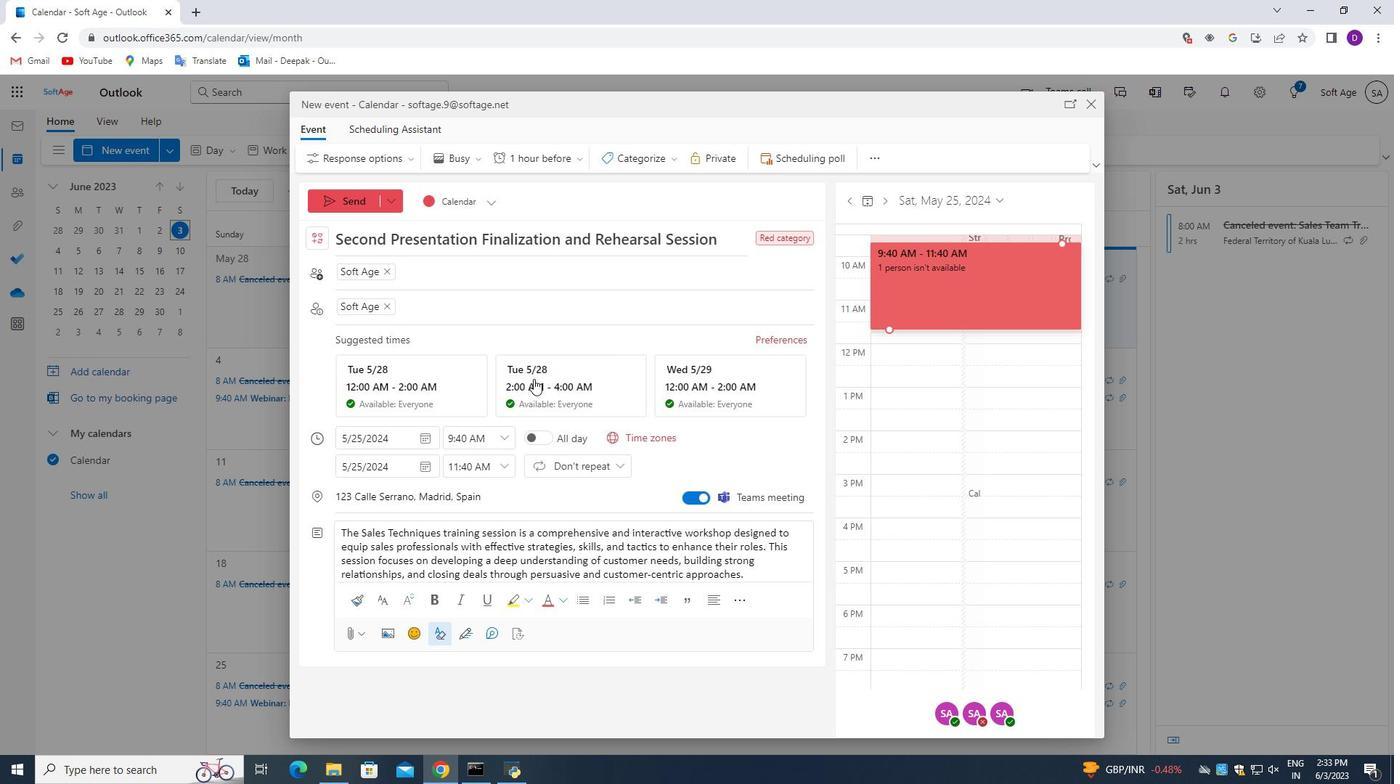 
Action: Mouse moved to (544, 435)
Screenshot: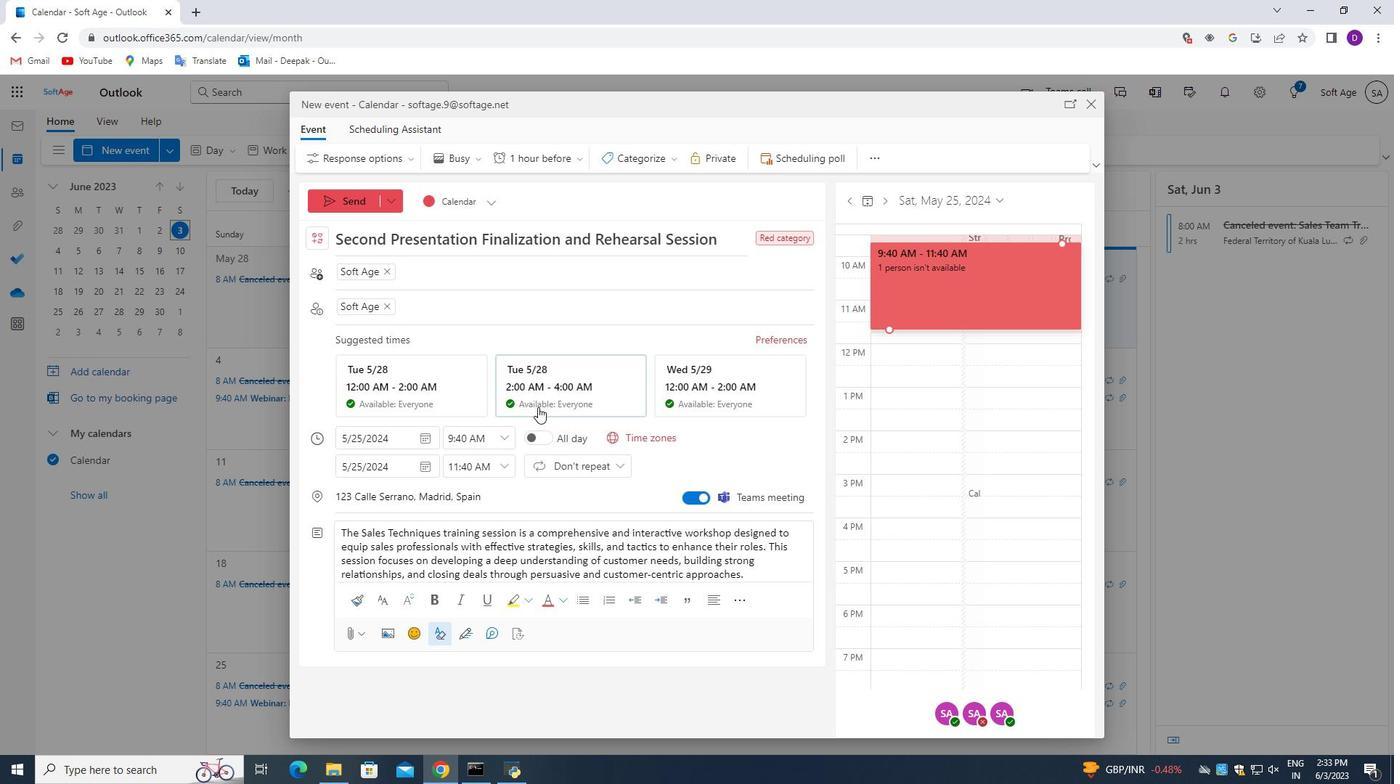 
Action: Mouse scrolled (544, 434) with delta (0, 0)
Screenshot: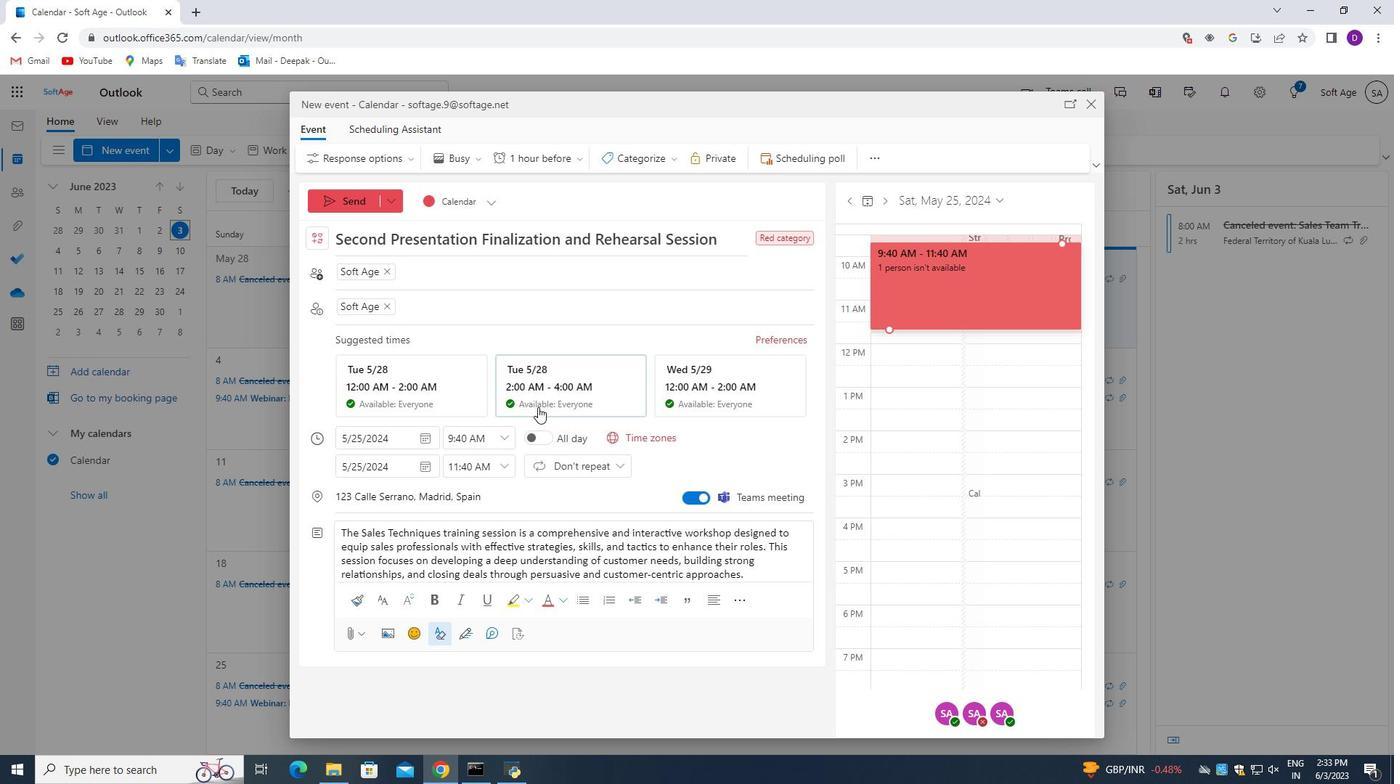 
Action: Mouse moved to (343, 202)
Screenshot: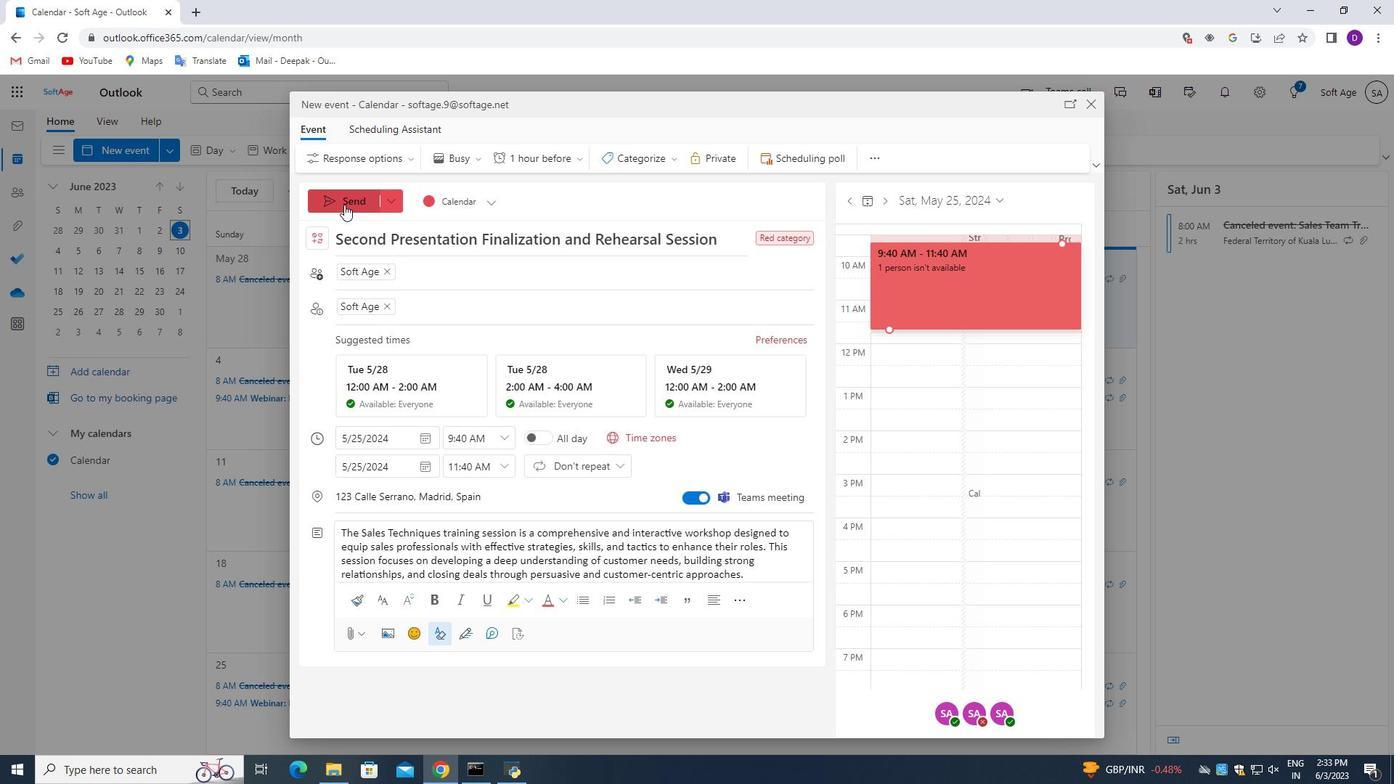 
Action: Mouse pressed left at (343, 202)
Screenshot: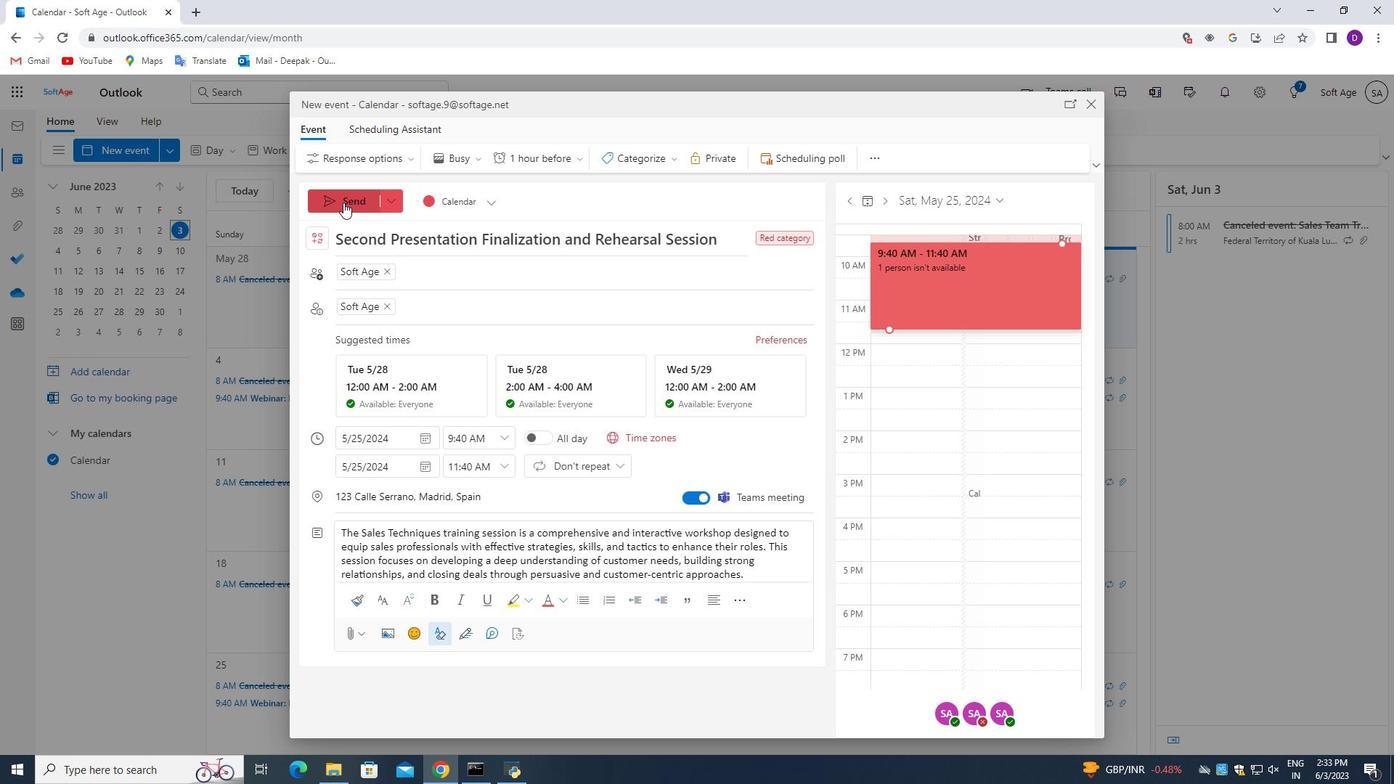 
Action: Mouse moved to (524, 348)
Screenshot: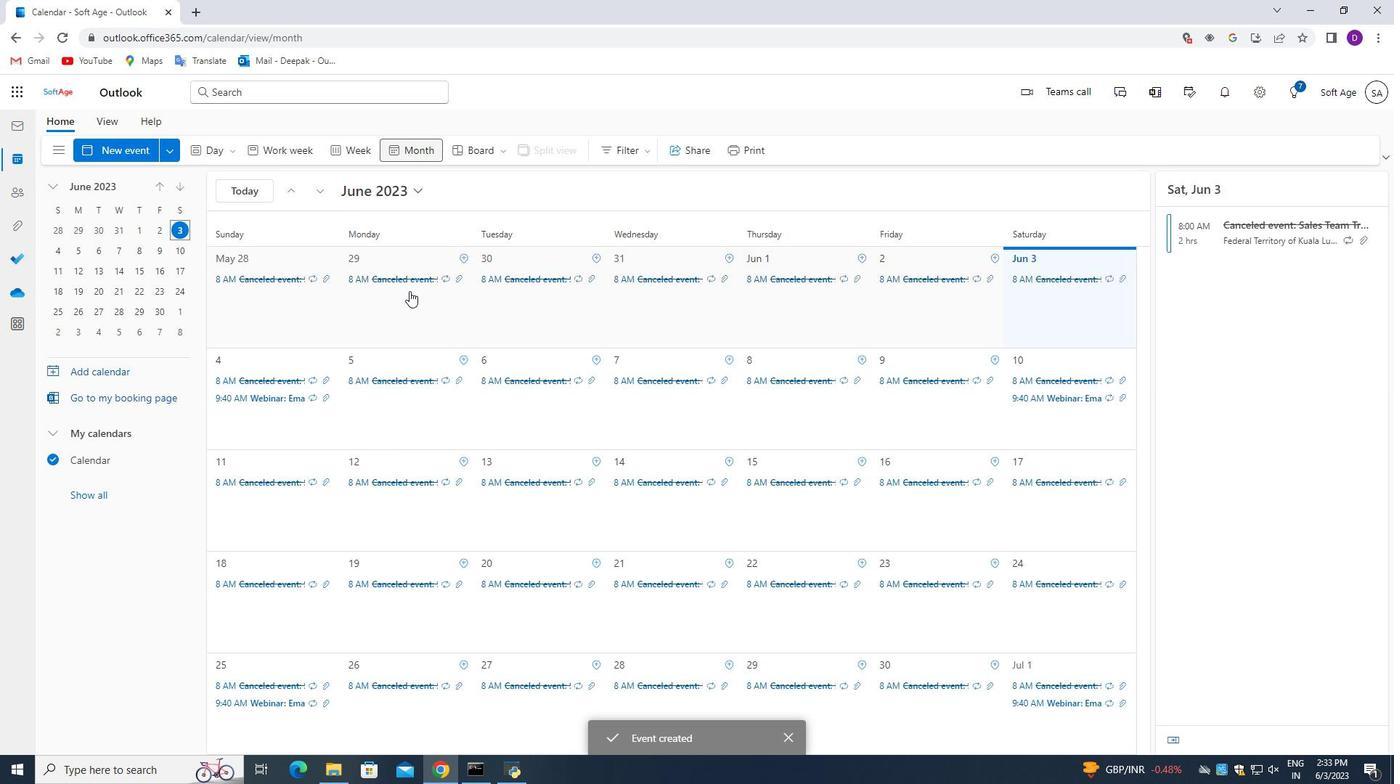 
